 Task: Look for space in Saipan, Northern Mariana Islands from 5th June, 2023 to 16th June, 2023 for 2 adults in price range Rs.14000 to Rs.18000. Place can be entire place with 1  bedroom having 1 bed and 1 bathroom. Property type can be house, flat, guest house, hotel. Amenities needed are: wifi, washing machine. Booking option can be shelf check-in. Required host language is English.
Action: Mouse moved to (410, 88)
Screenshot: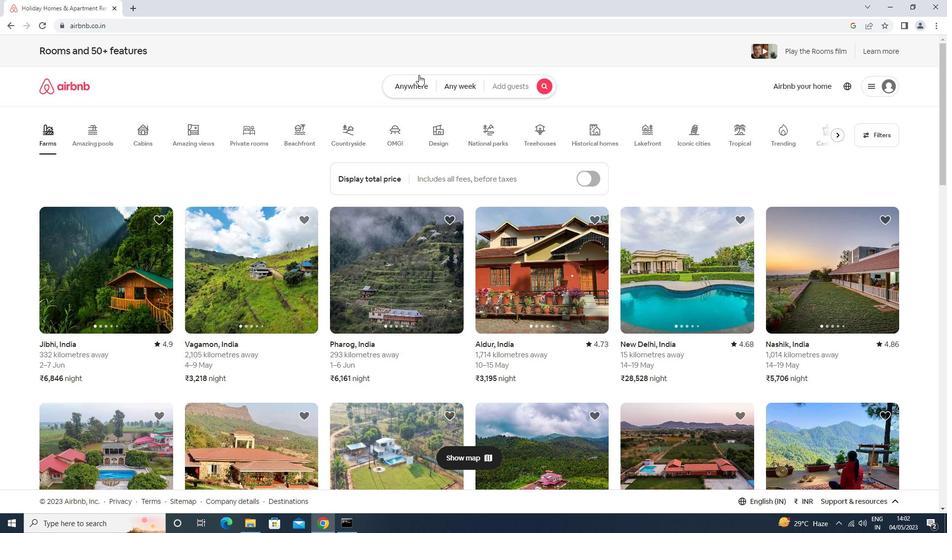
Action: Mouse pressed left at (410, 88)
Screenshot: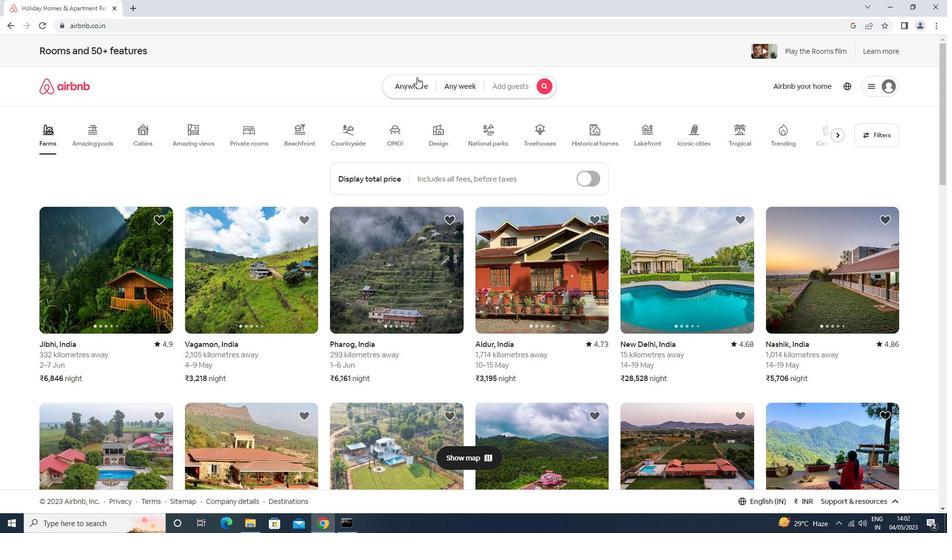 
Action: Mouse moved to (329, 121)
Screenshot: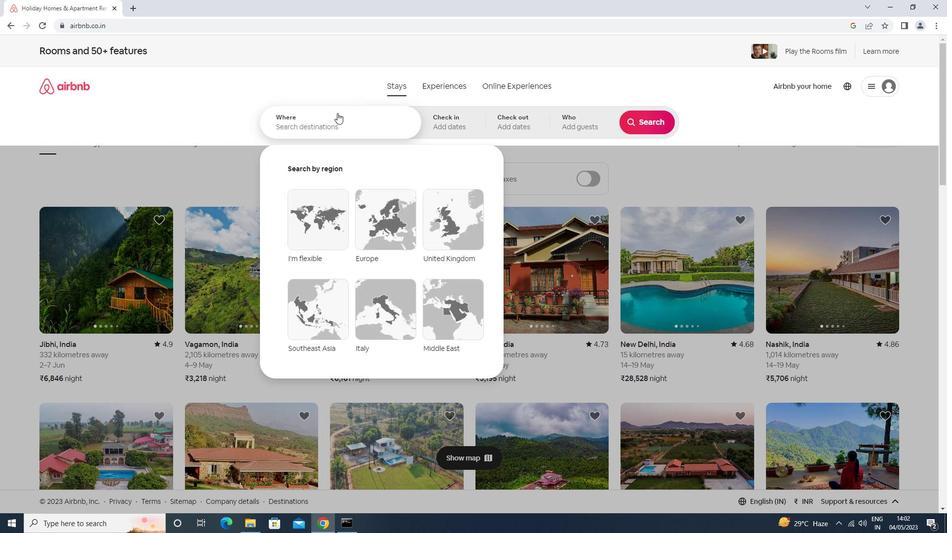 
Action: Mouse pressed left at (329, 121)
Screenshot: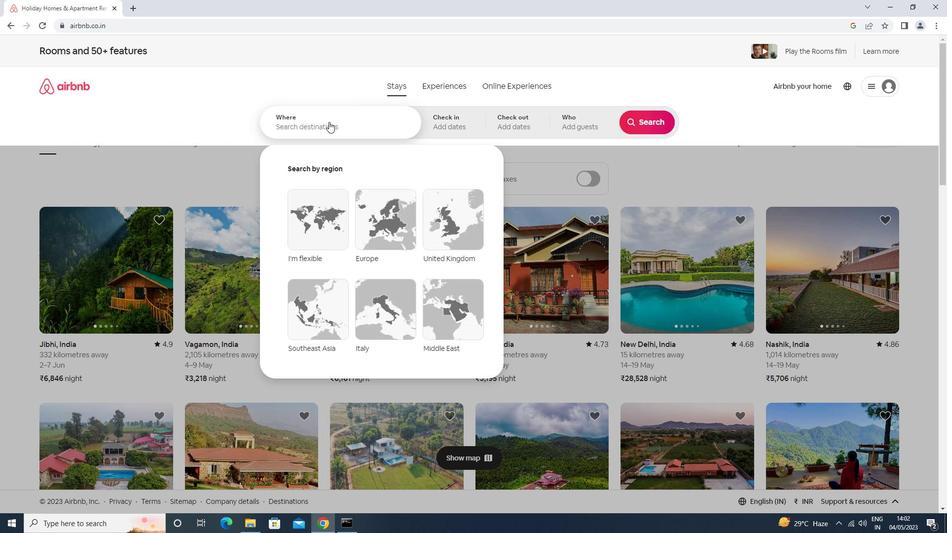 
Action: Key pressed saipan<Key.down><Key.enter>
Screenshot: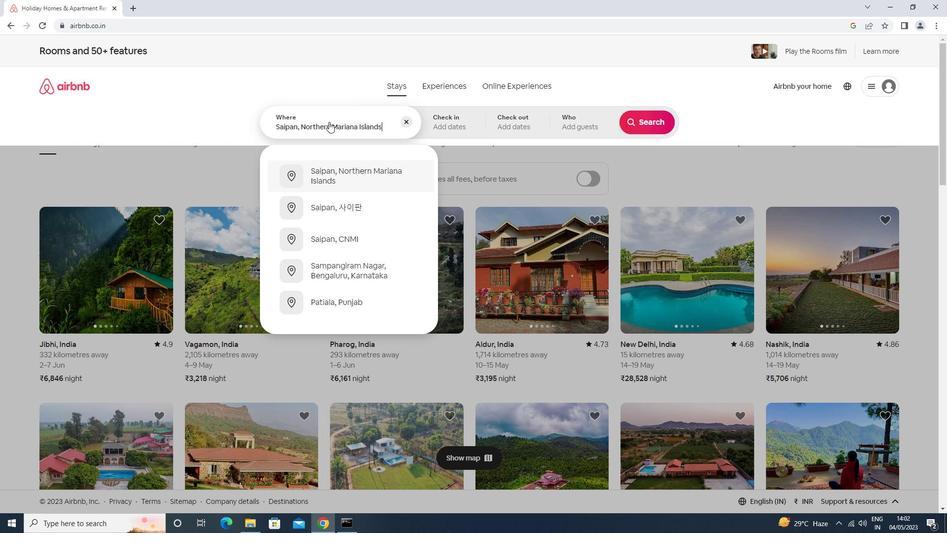 
Action: Mouse moved to (513, 267)
Screenshot: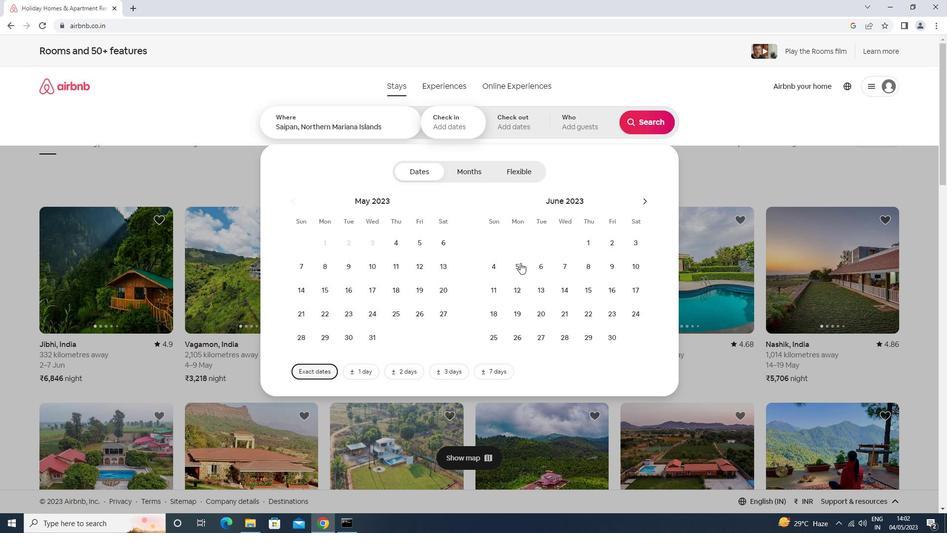 
Action: Mouse pressed left at (513, 267)
Screenshot: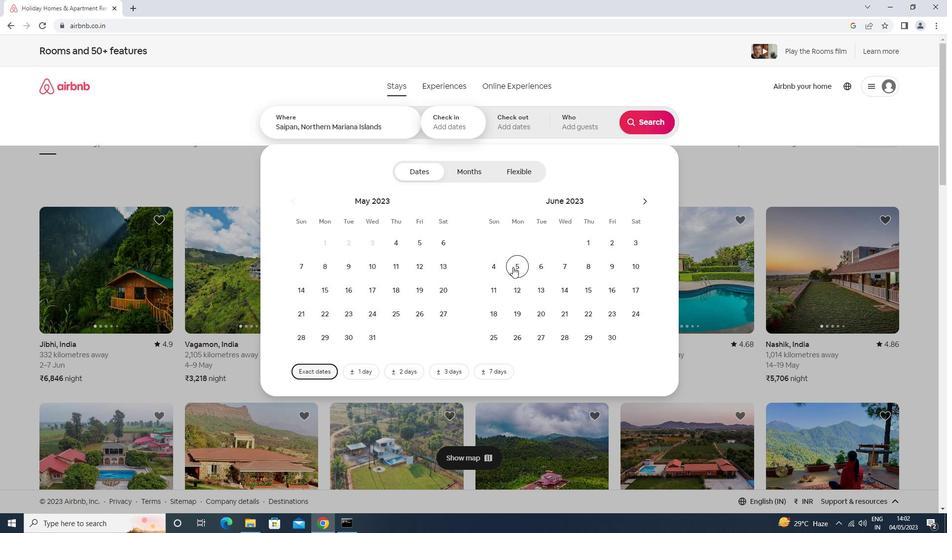 
Action: Mouse moved to (609, 289)
Screenshot: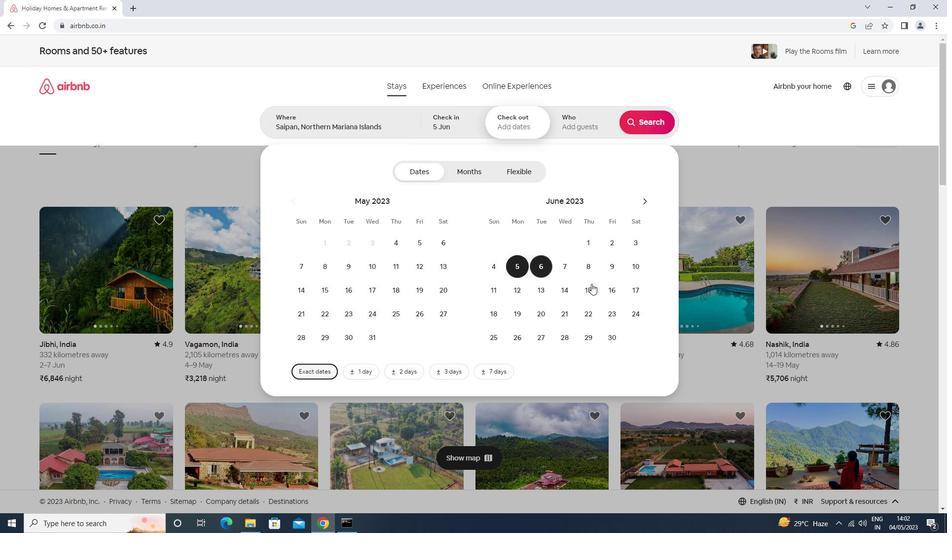 
Action: Mouse pressed left at (609, 289)
Screenshot: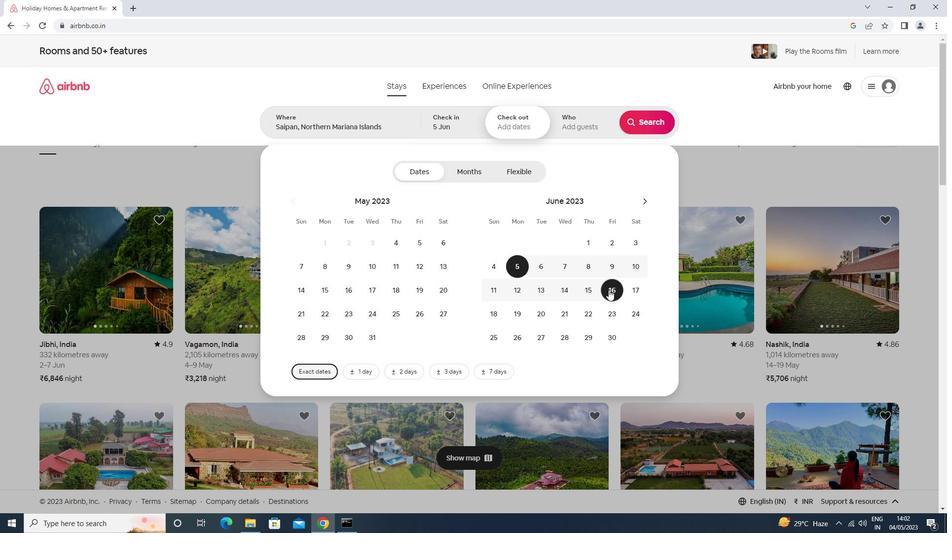
Action: Mouse moved to (570, 125)
Screenshot: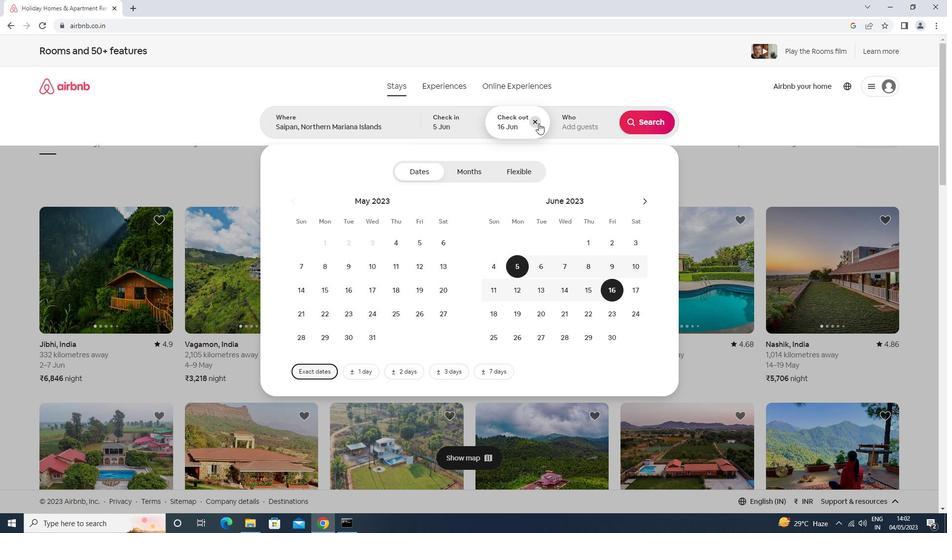 
Action: Mouse pressed left at (570, 125)
Screenshot: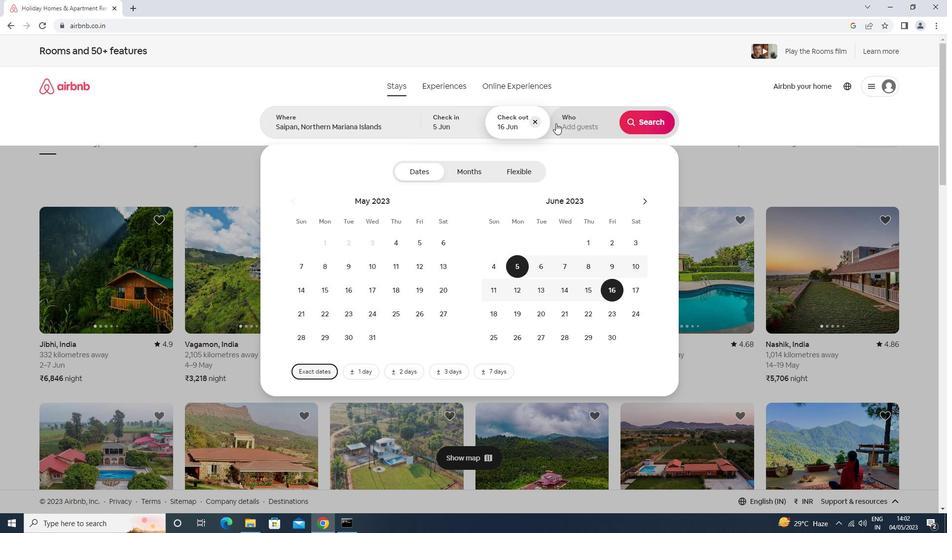 
Action: Mouse moved to (651, 177)
Screenshot: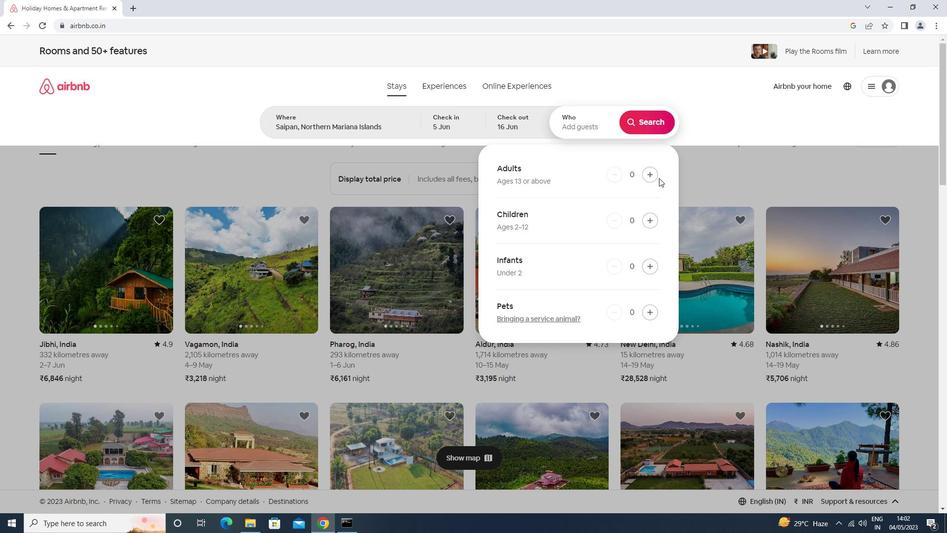 
Action: Mouse pressed left at (651, 177)
Screenshot: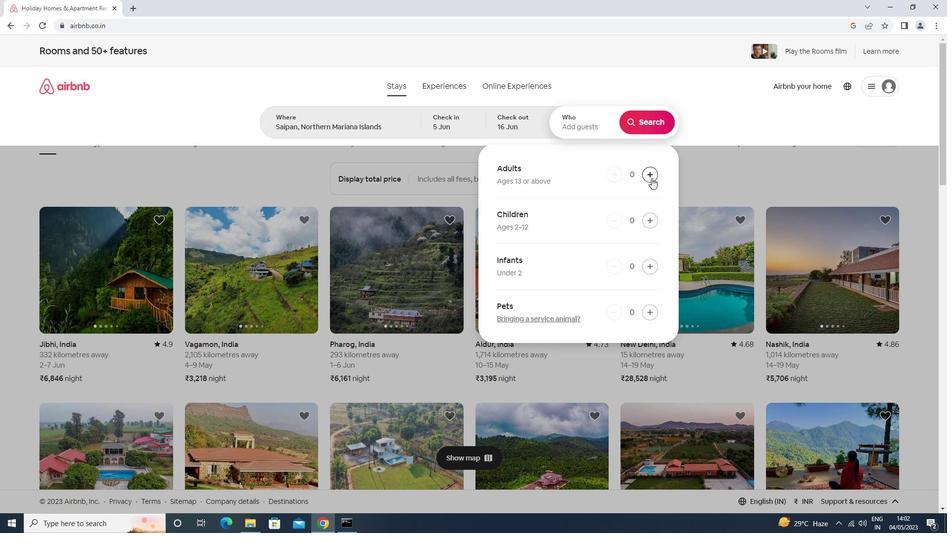 
Action: Mouse moved to (651, 177)
Screenshot: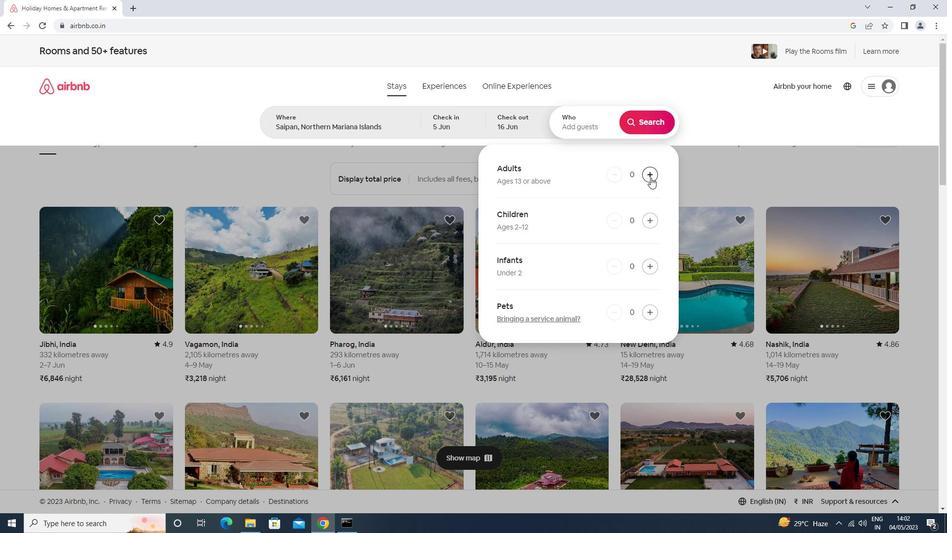 
Action: Mouse pressed left at (651, 177)
Screenshot: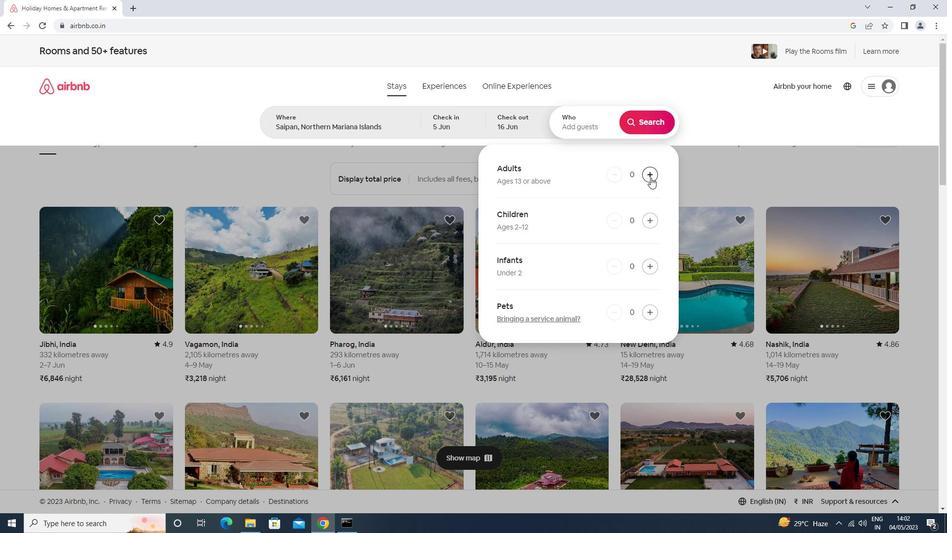 
Action: Mouse moved to (636, 117)
Screenshot: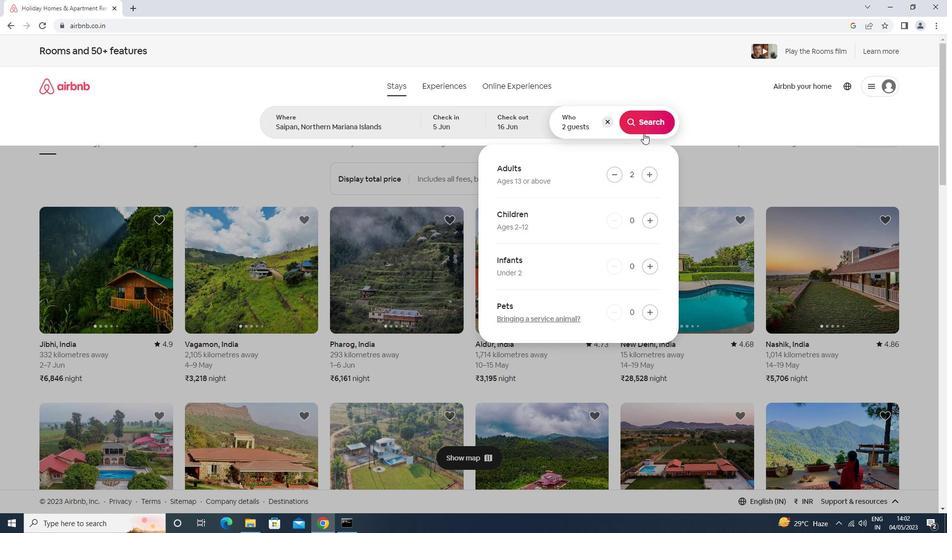 
Action: Mouse pressed left at (636, 117)
Screenshot: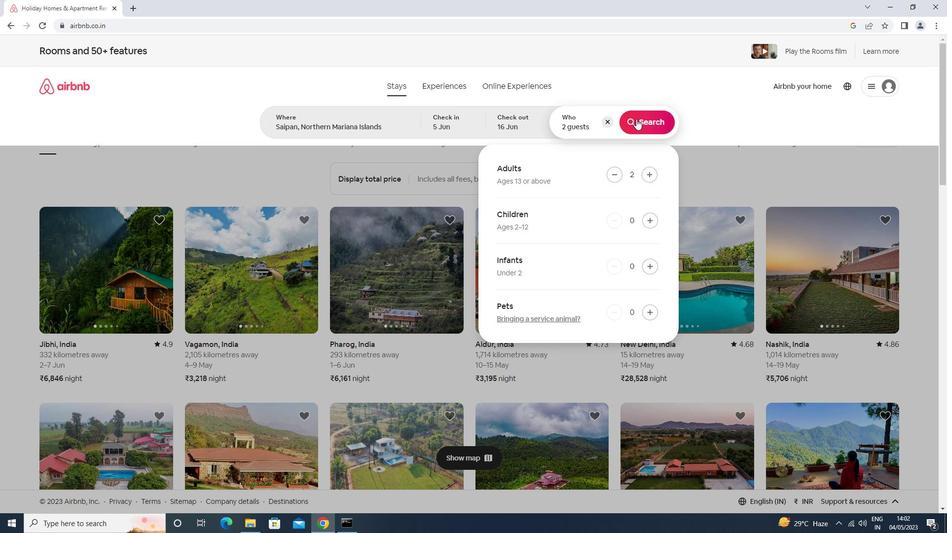 
Action: Mouse moved to (901, 98)
Screenshot: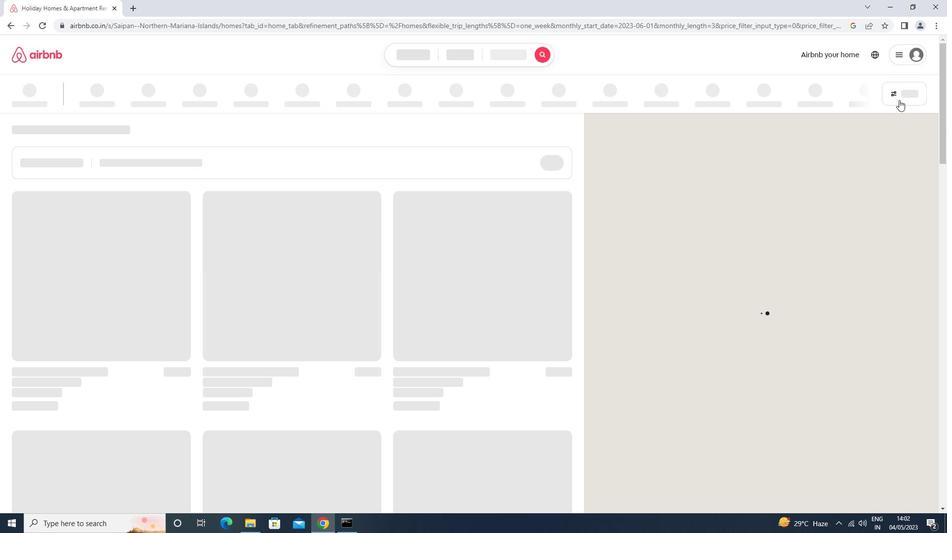
Action: Mouse pressed left at (901, 98)
Screenshot: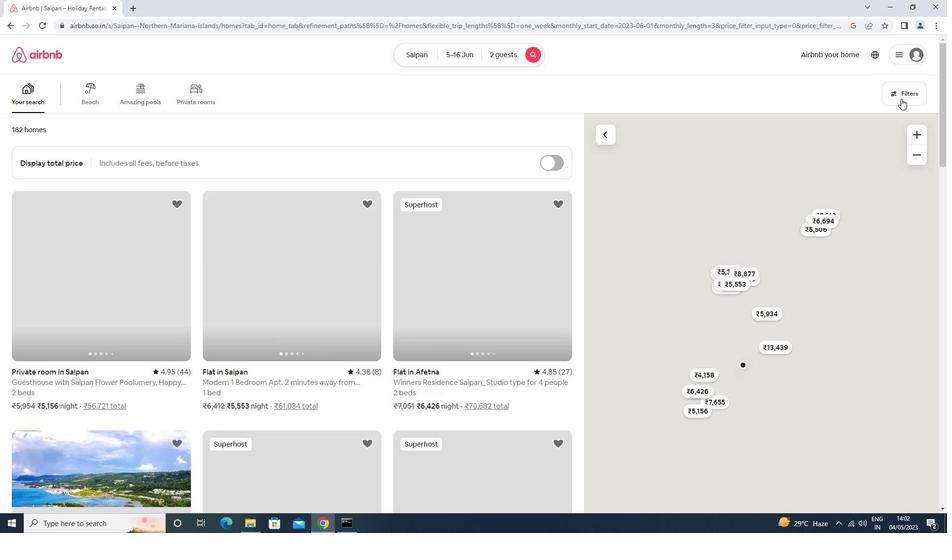 
Action: Mouse moved to (399, 220)
Screenshot: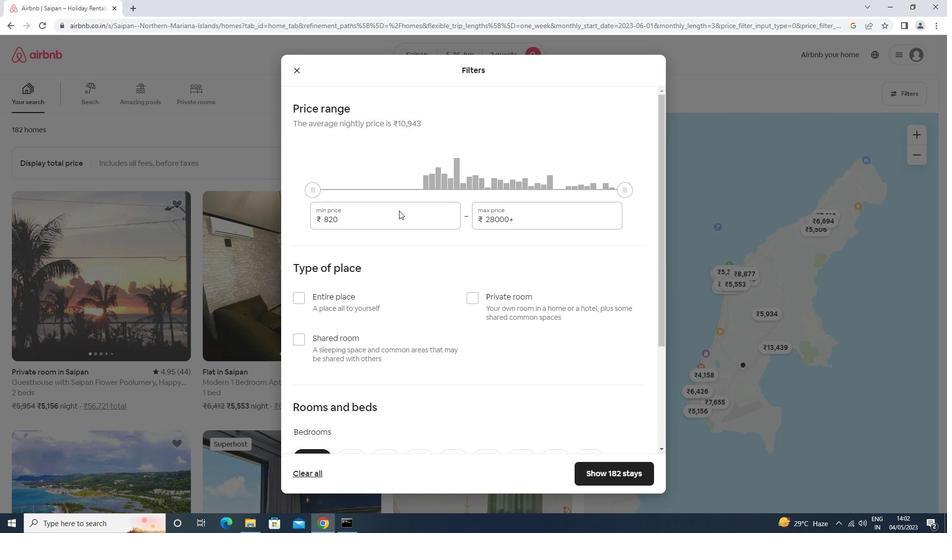 
Action: Mouse pressed left at (399, 220)
Screenshot: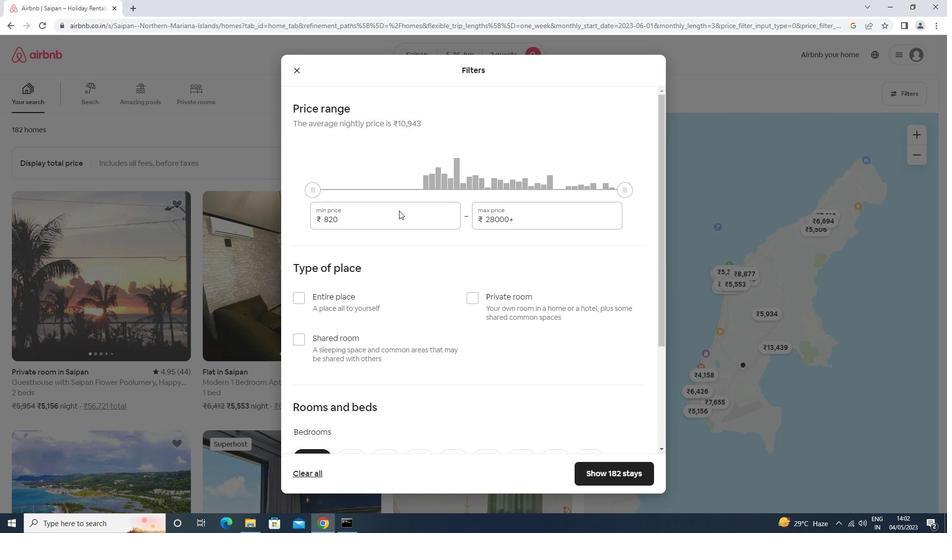 
Action: Key pressed <Key.backspace><Key.backspace><Key.backspace>14000<Key.tab>18000
Screenshot: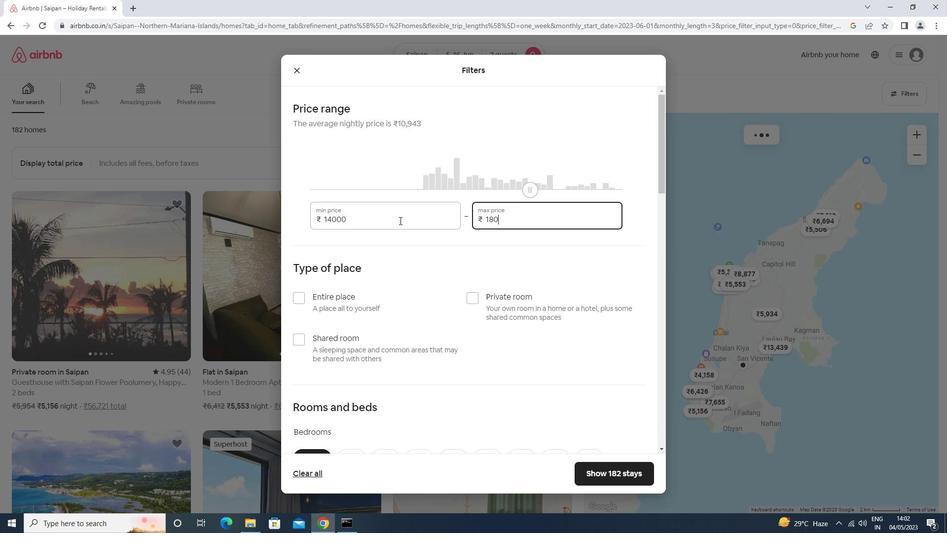 
Action: Mouse moved to (351, 303)
Screenshot: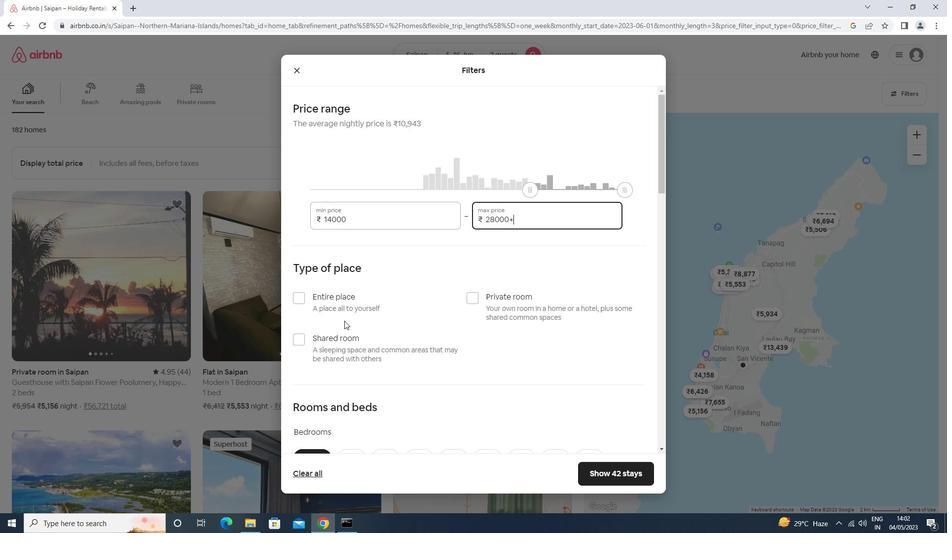 
Action: Mouse pressed left at (351, 303)
Screenshot: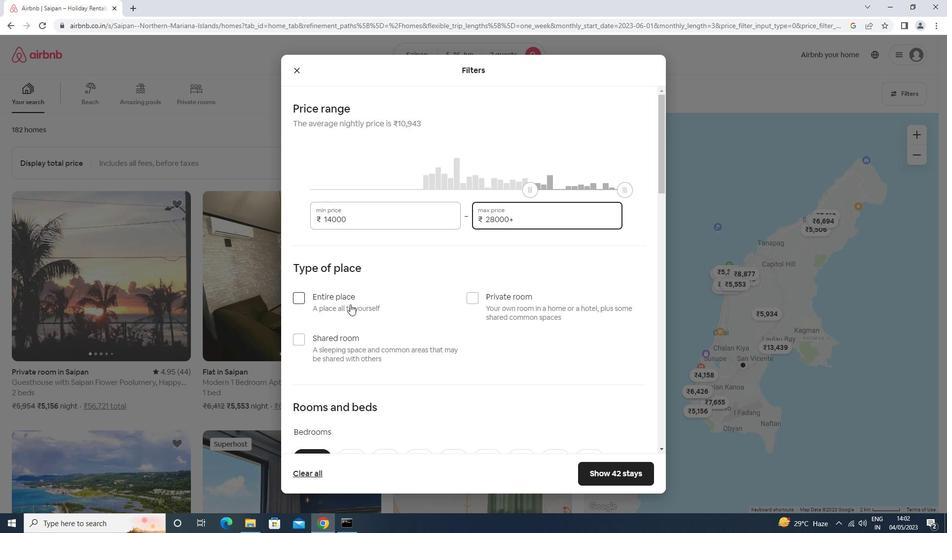 
Action: Mouse moved to (352, 301)
Screenshot: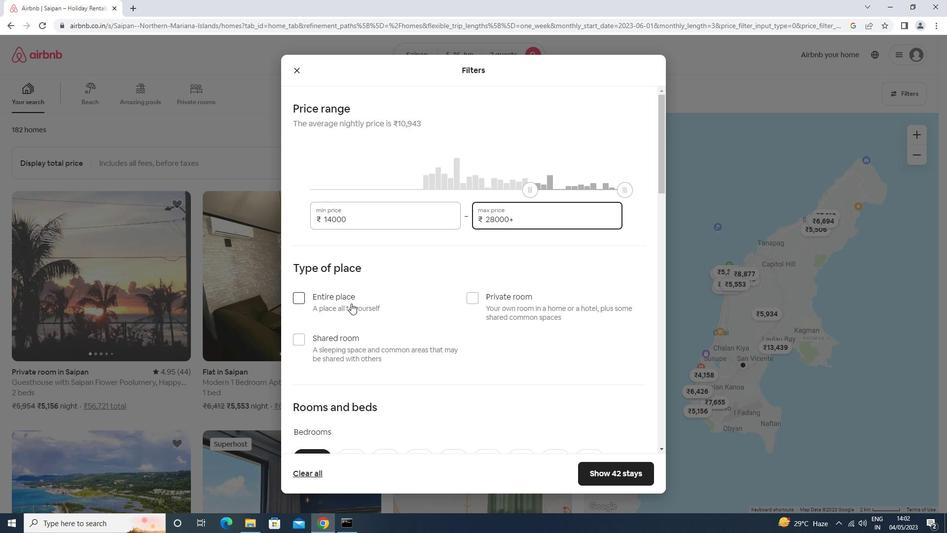
Action: Mouse scrolled (352, 301) with delta (0, 0)
Screenshot: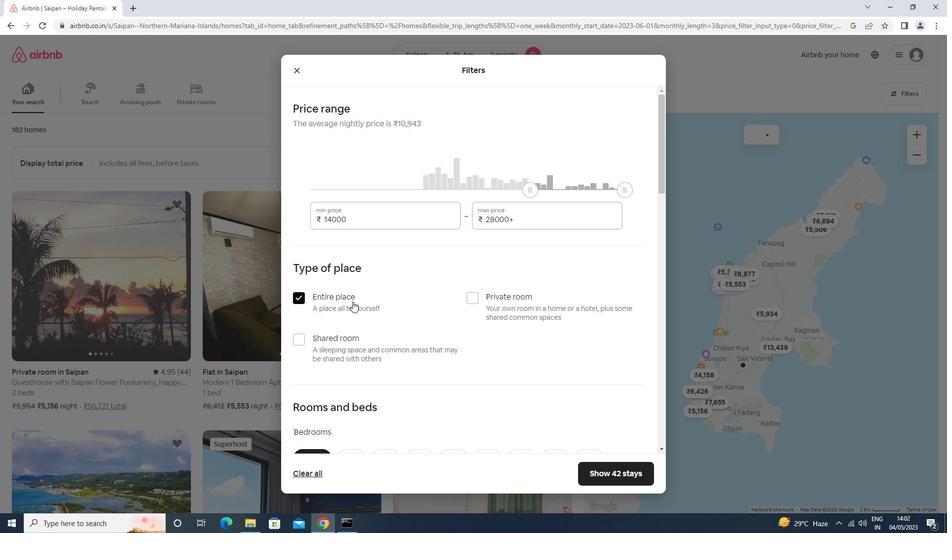 
Action: Mouse scrolled (352, 301) with delta (0, 0)
Screenshot: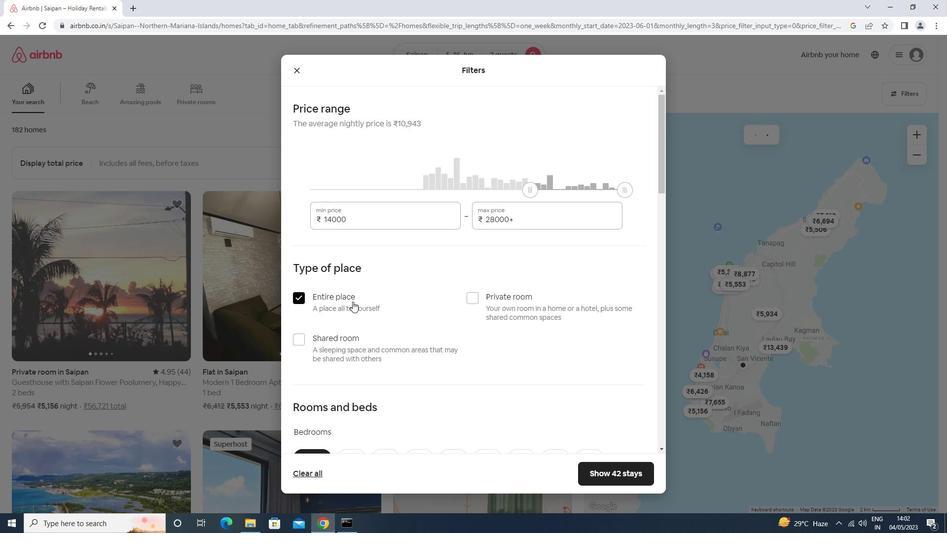
Action: Mouse moved to (349, 352)
Screenshot: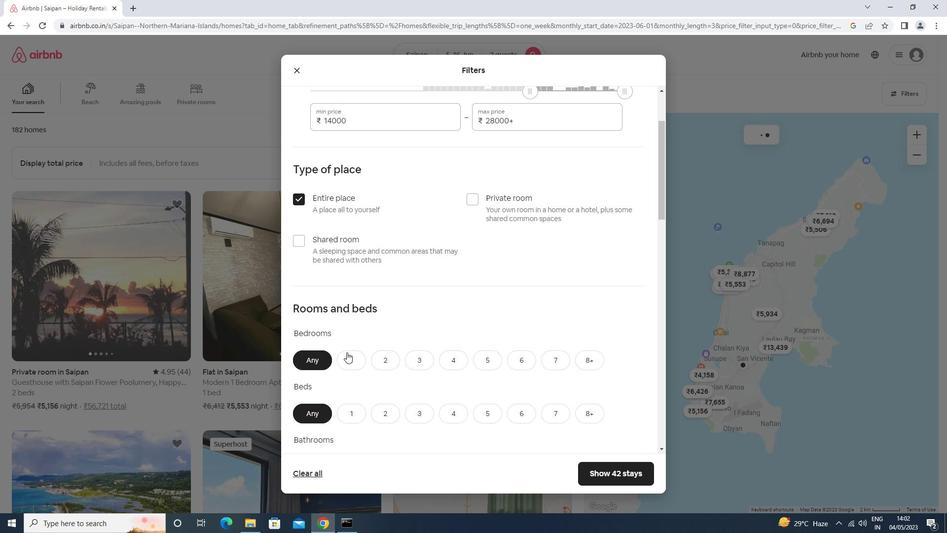 
Action: Mouse pressed left at (349, 352)
Screenshot: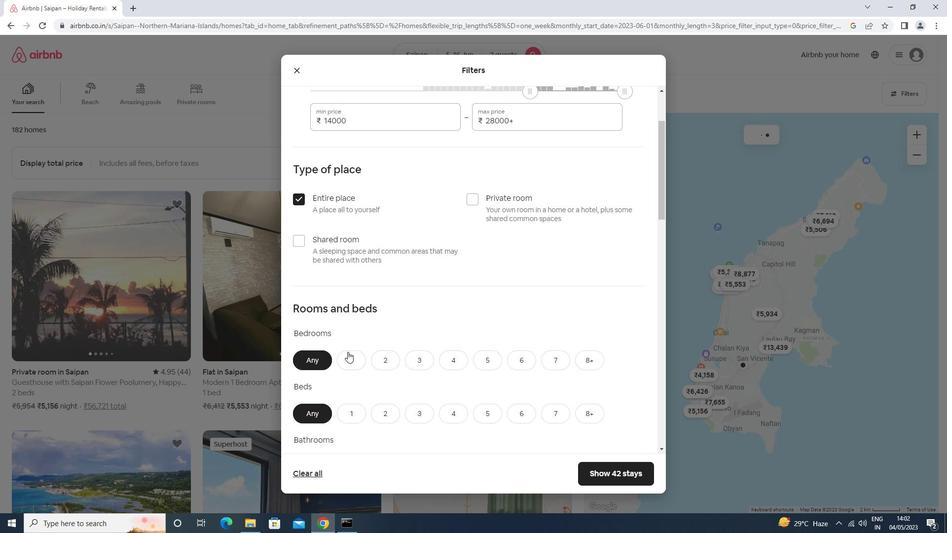 
Action: Mouse moved to (350, 352)
Screenshot: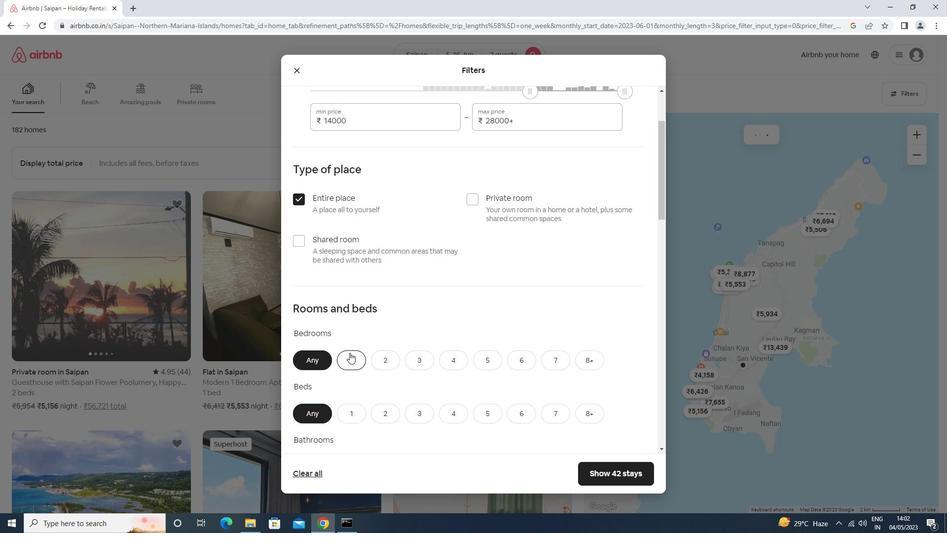 
Action: Mouse scrolled (350, 352) with delta (0, 0)
Screenshot: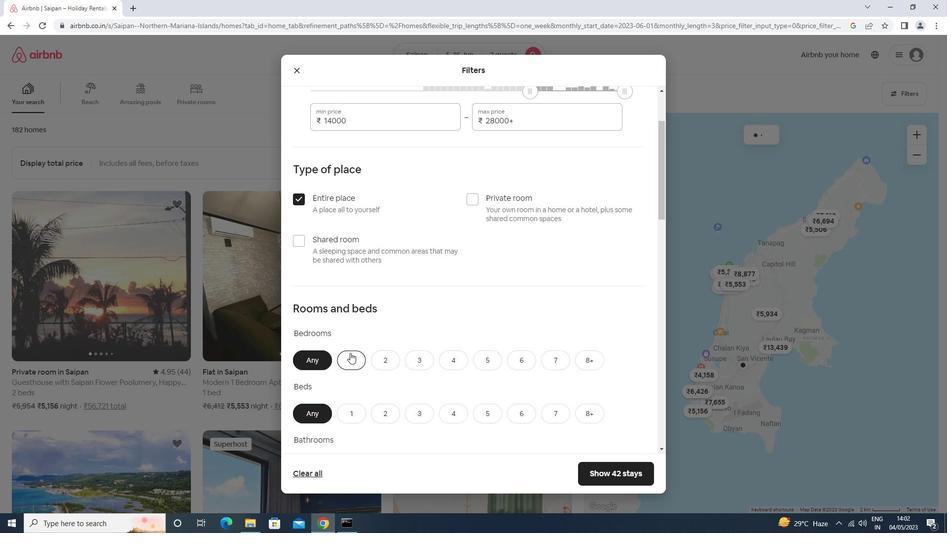 
Action: Mouse scrolled (350, 352) with delta (0, 0)
Screenshot: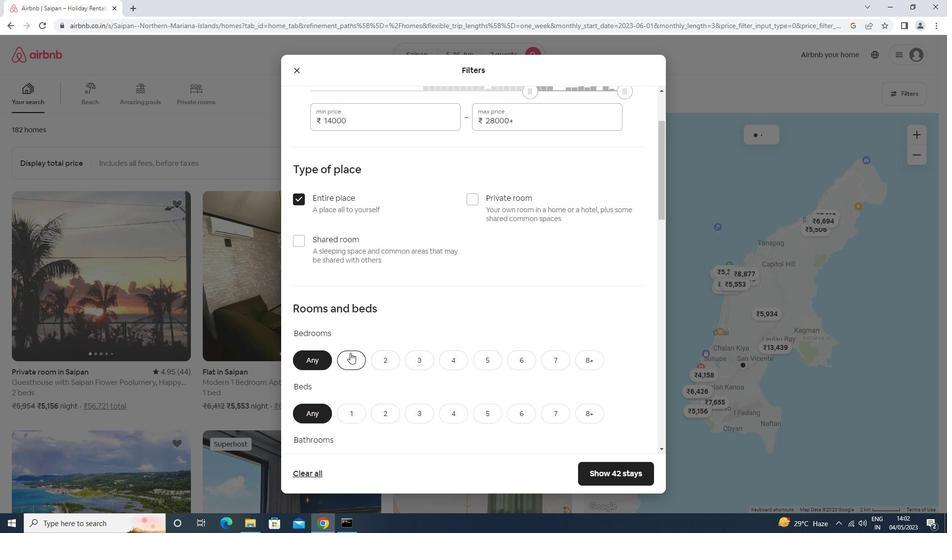 
Action: Mouse moved to (347, 311)
Screenshot: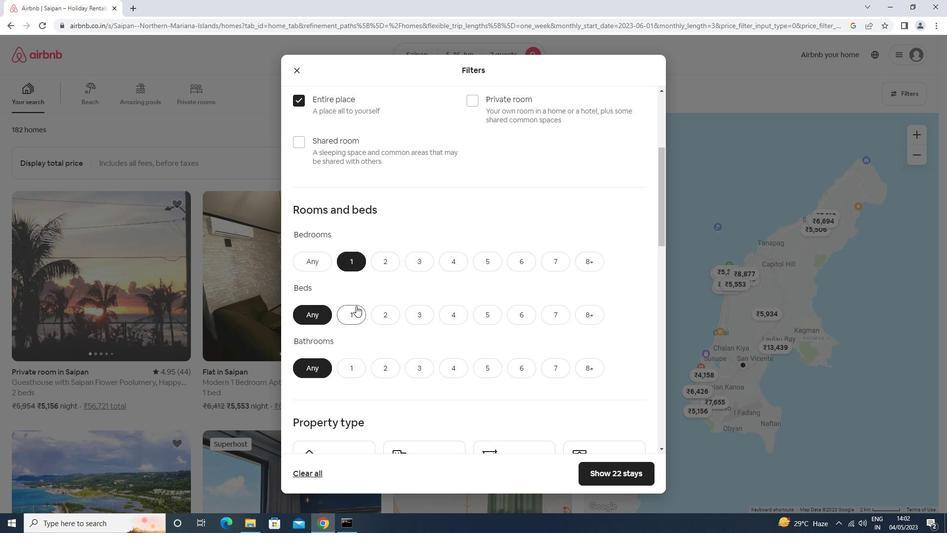 
Action: Mouse pressed left at (347, 311)
Screenshot: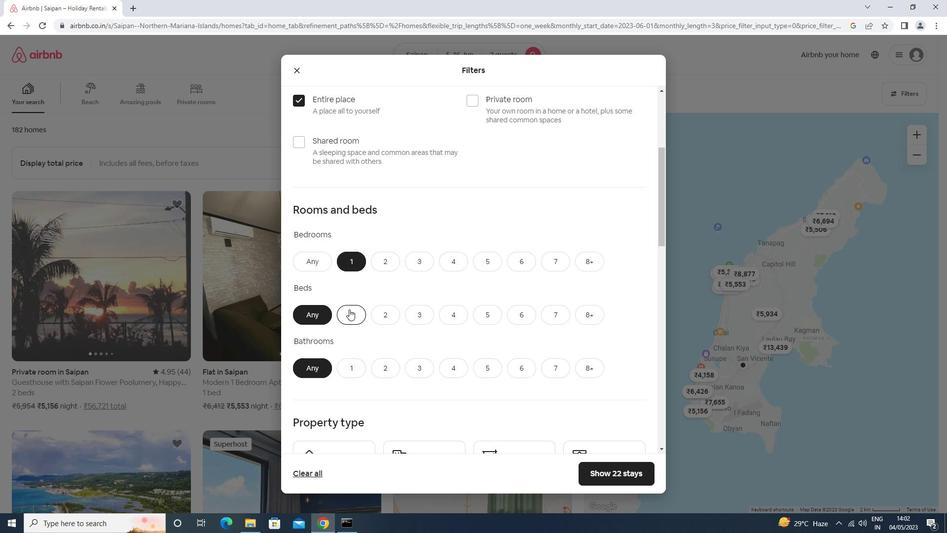 
Action: Mouse moved to (357, 362)
Screenshot: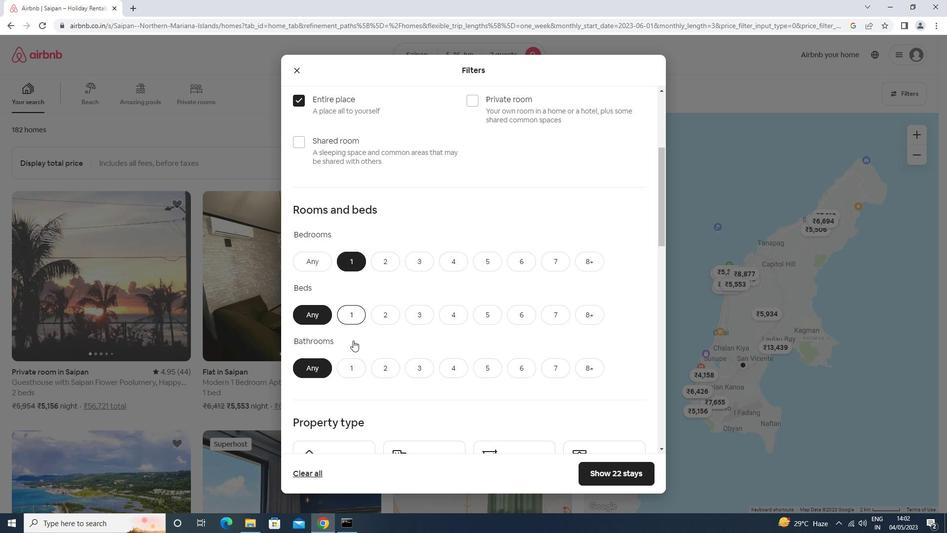 
Action: Mouse pressed left at (357, 362)
Screenshot: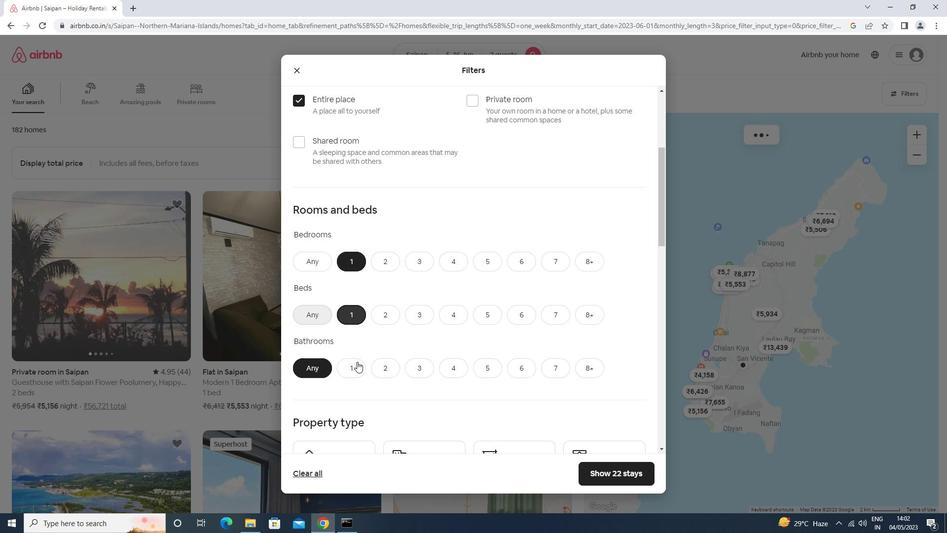 
Action: Mouse moved to (356, 367)
Screenshot: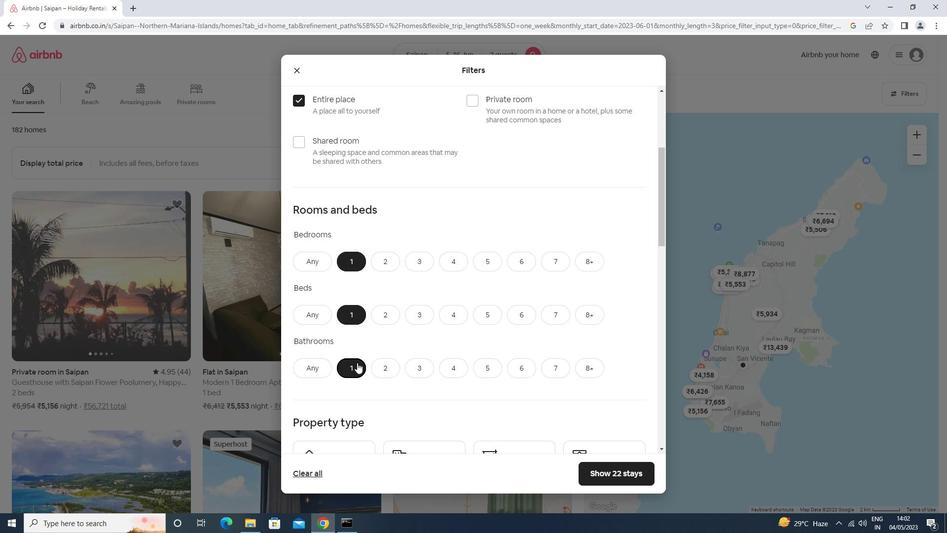 
Action: Mouse scrolled (356, 366) with delta (0, 0)
Screenshot: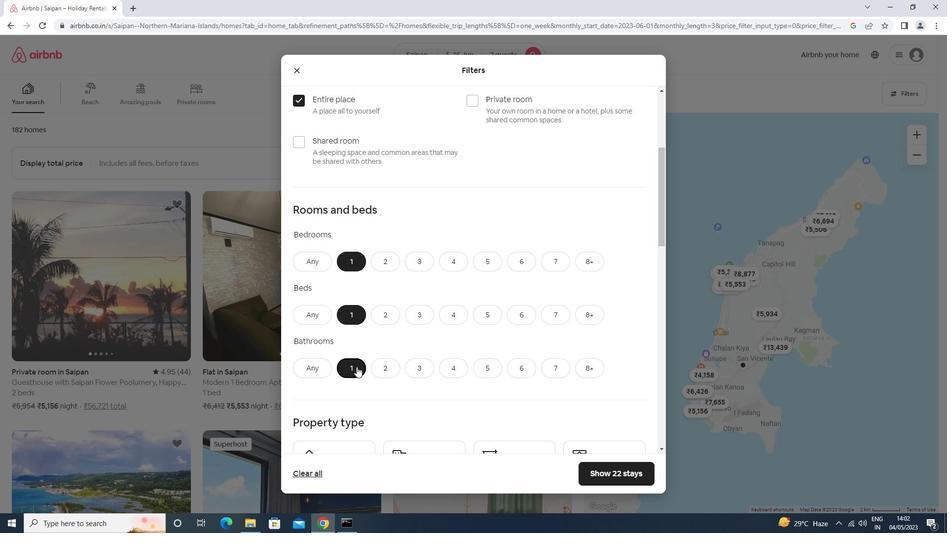 
Action: Mouse scrolled (356, 366) with delta (0, 0)
Screenshot: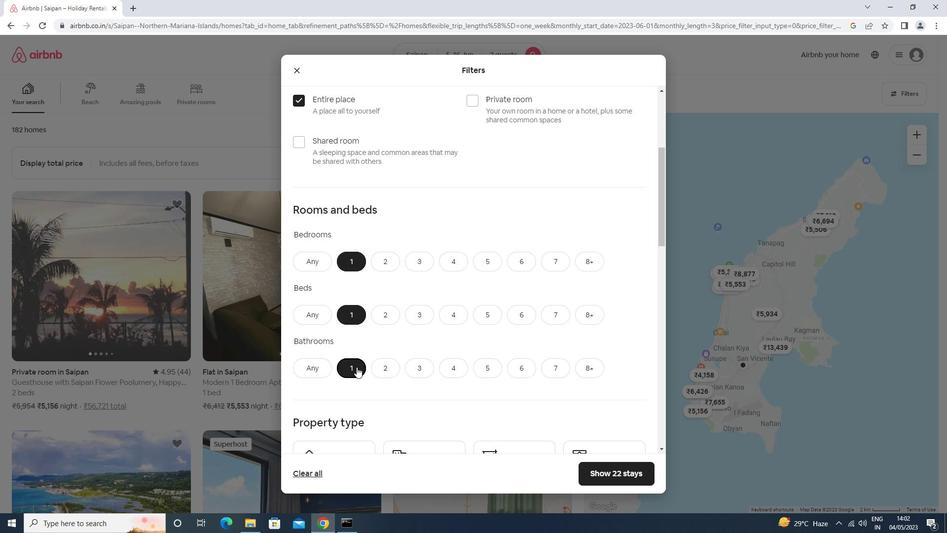 
Action: Mouse scrolled (356, 366) with delta (0, 0)
Screenshot: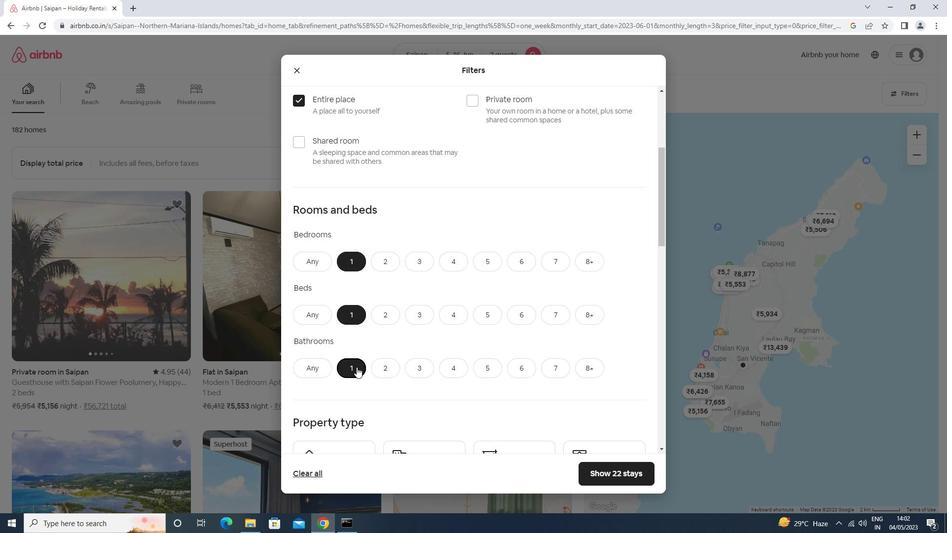 
Action: Mouse moved to (340, 333)
Screenshot: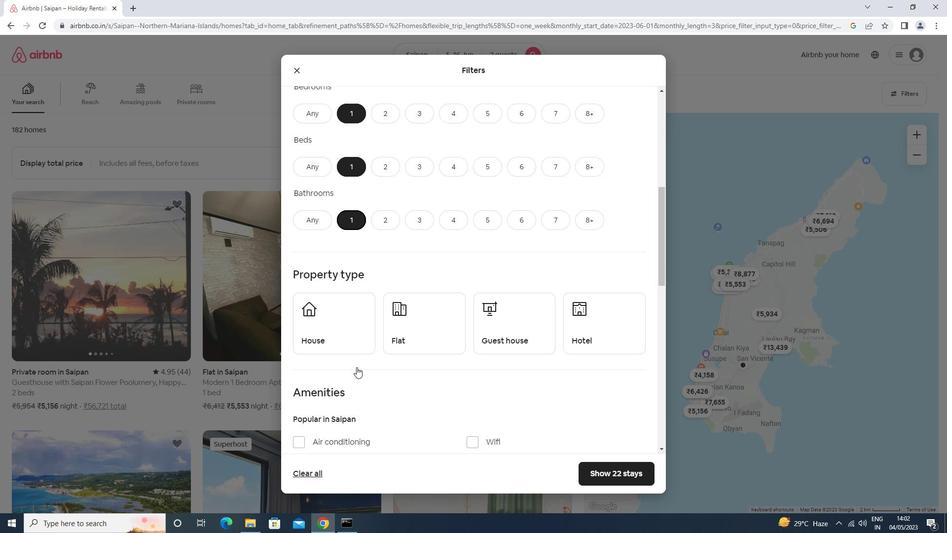 
Action: Mouse pressed left at (340, 333)
Screenshot: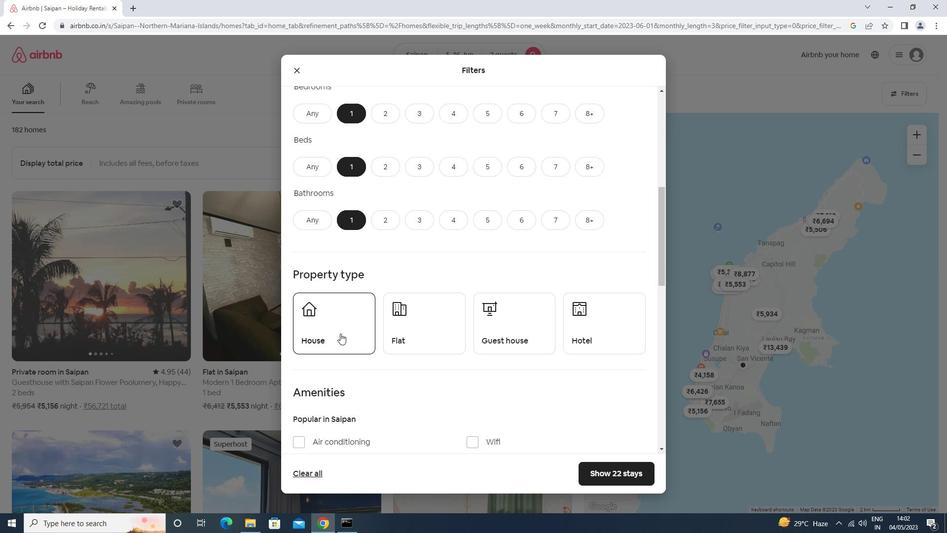 
Action: Mouse moved to (416, 344)
Screenshot: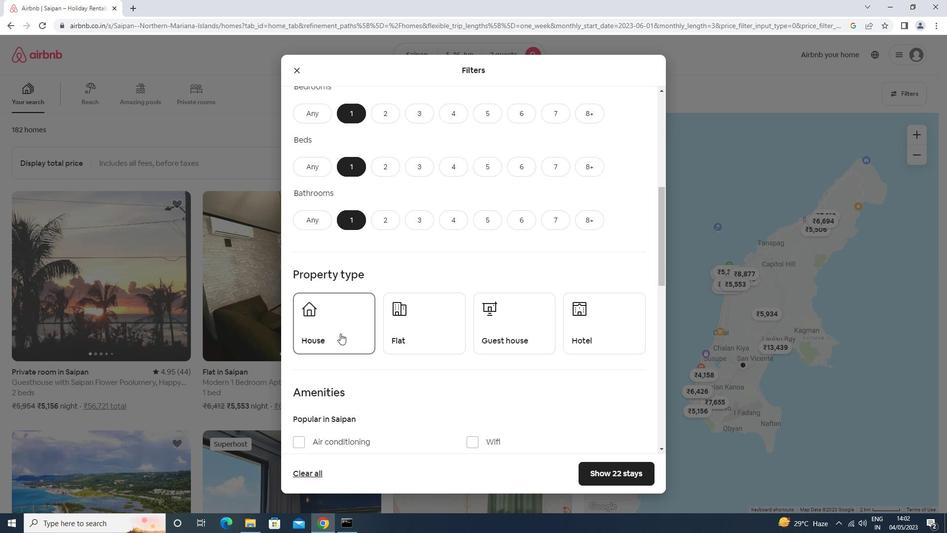 
Action: Mouse pressed left at (416, 344)
Screenshot: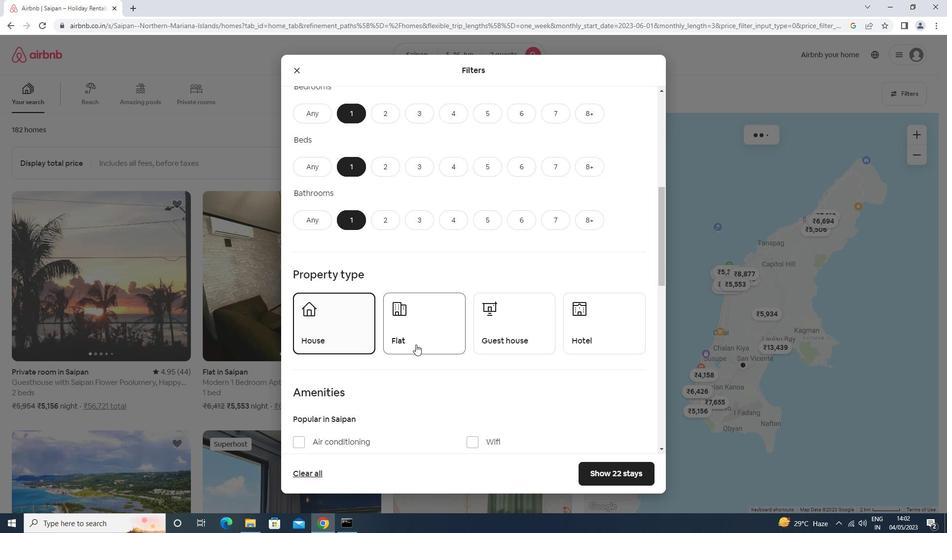 
Action: Mouse moved to (506, 326)
Screenshot: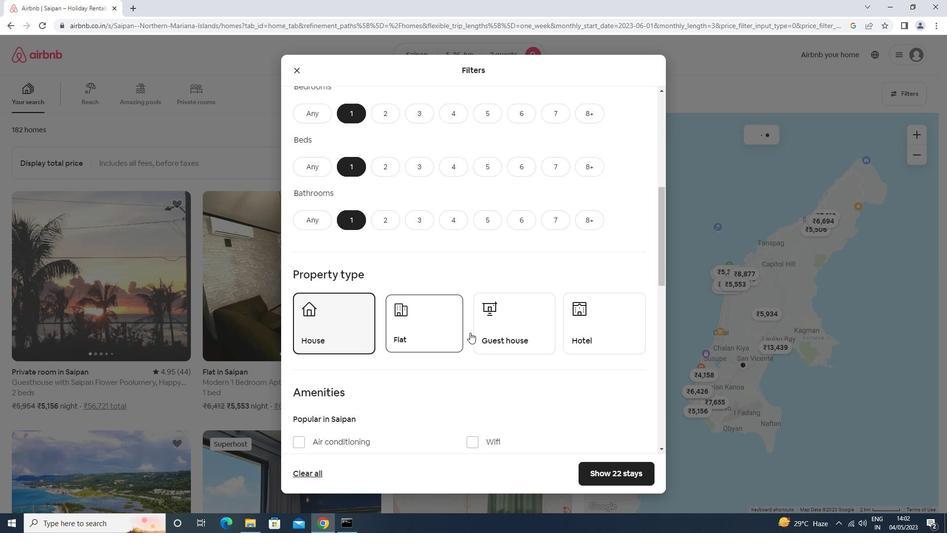 
Action: Mouse pressed left at (506, 326)
Screenshot: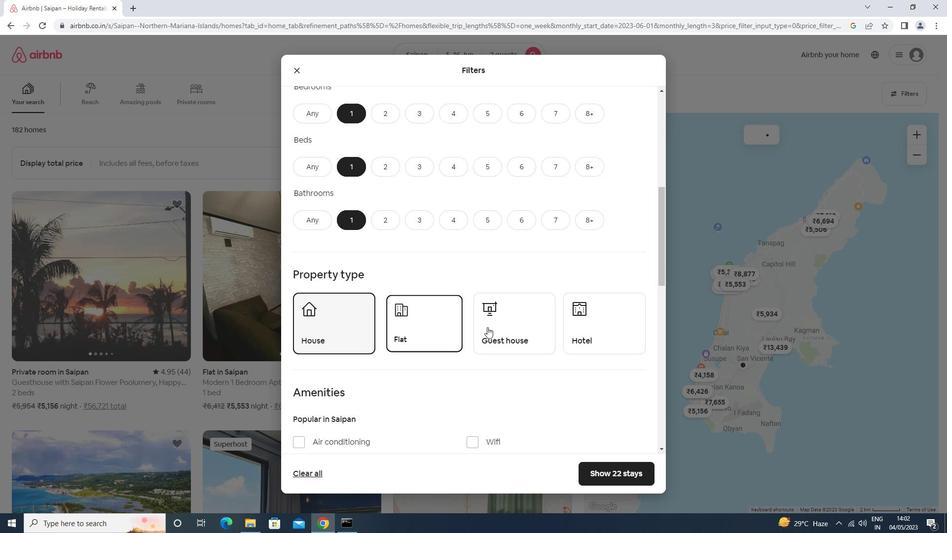 
Action: Mouse moved to (593, 329)
Screenshot: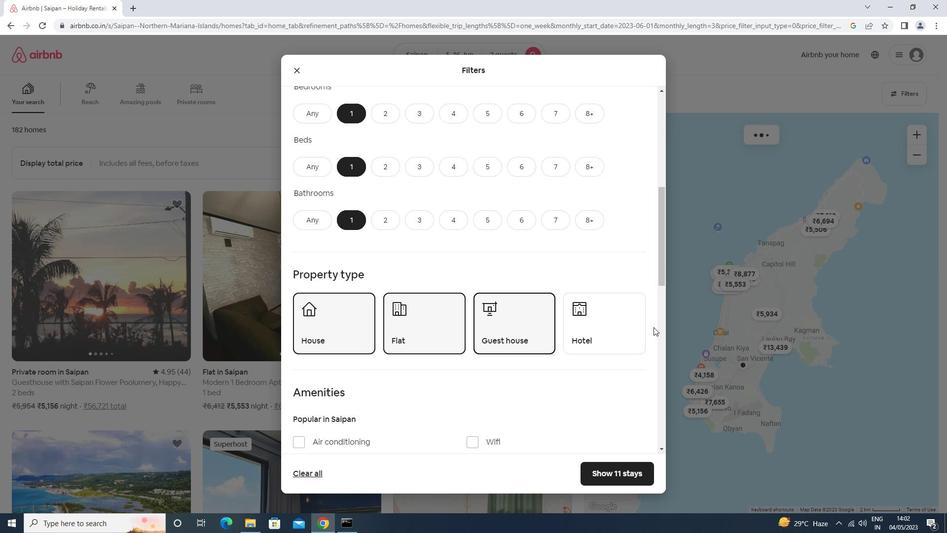 
Action: Mouse pressed left at (593, 329)
Screenshot: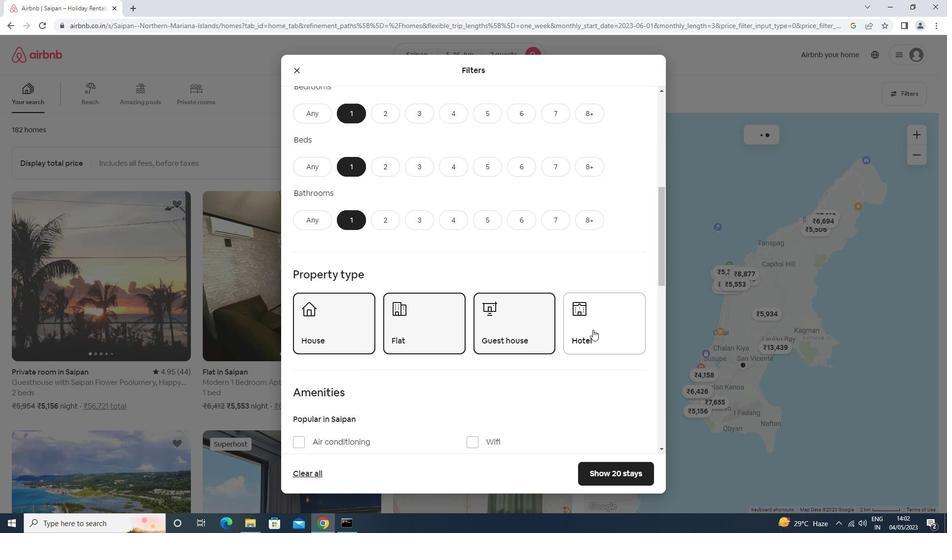 
Action: Mouse scrolled (593, 329) with delta (0, 0)
Screenshot: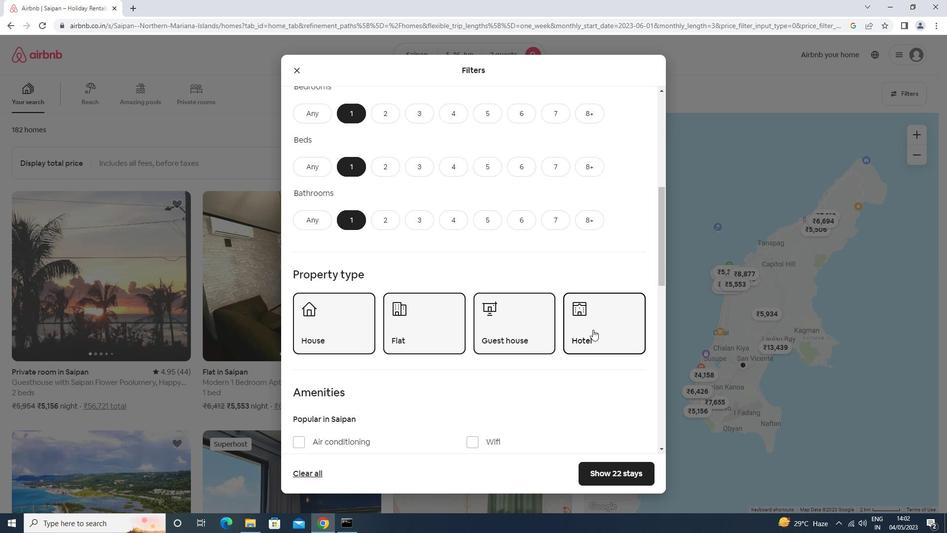 
Action: Mouse scrolled (593, 329) with delta (0, 0)
Screenshot: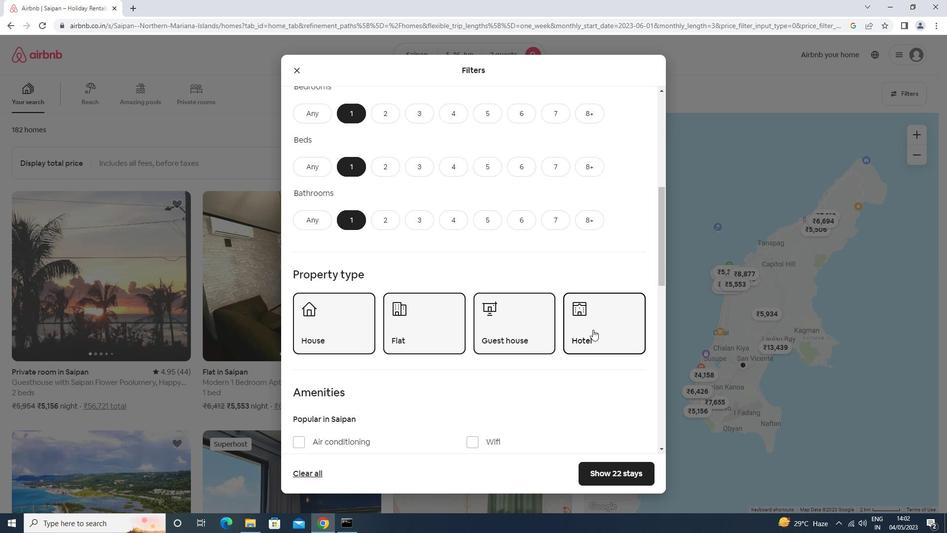 
Action: Mouse scrolled (593, 329) with delta (0, 0)
Screenshot: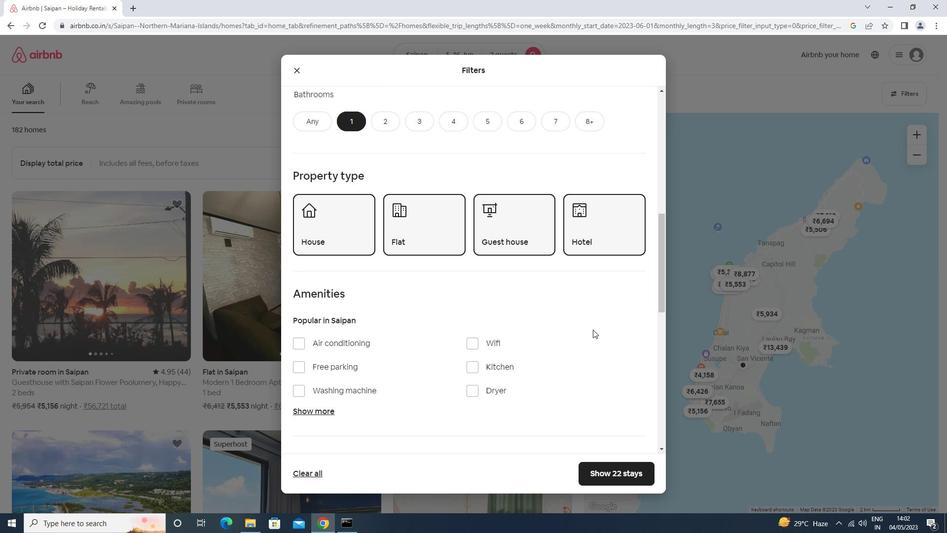 
Action: Mouse moved to (489, 296)
Screenshot: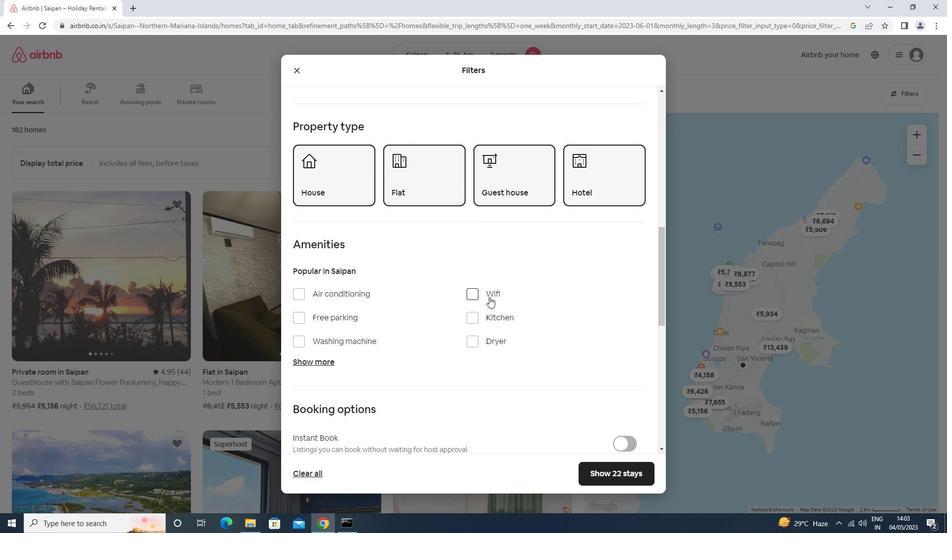 
Action: Mouse pressed left at (489, 296)
Screenshot: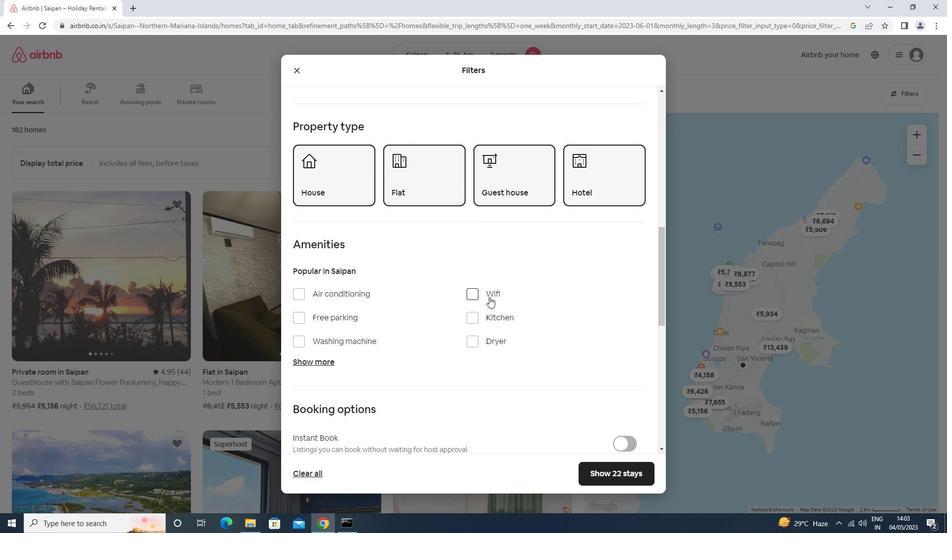 
Action: Mouse moved to (490, 295)
Screenshot: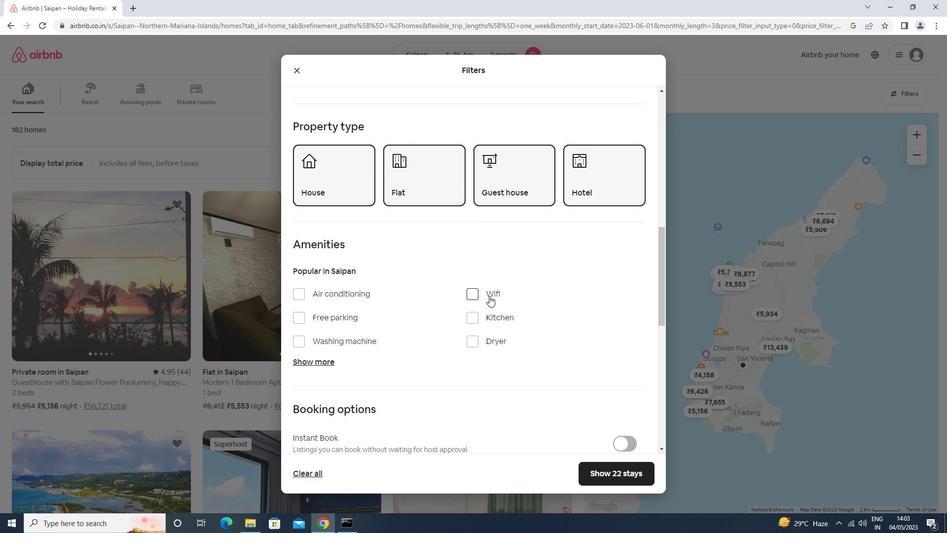 
Action: Mouse scrolled (490, 295) with delta (0, 0)
Screenshot: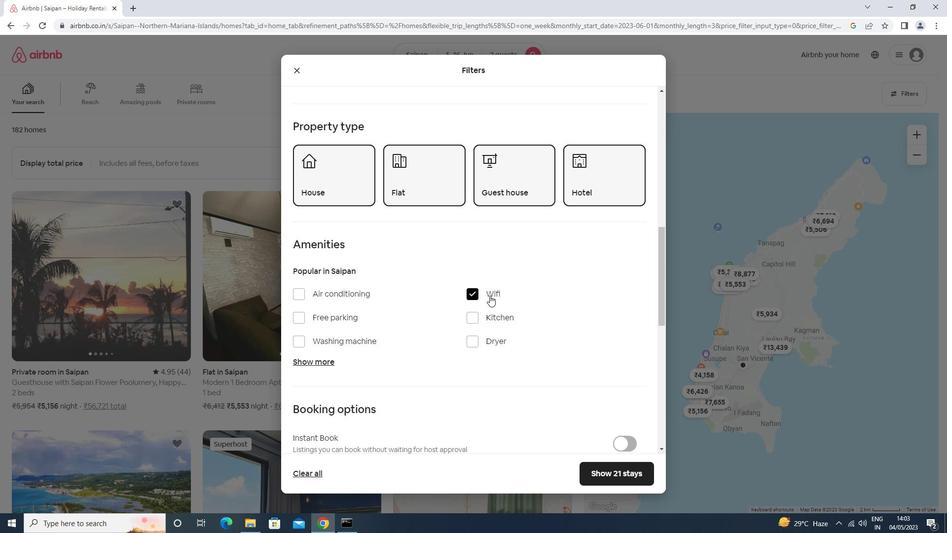 
Action: Mouse scrolled (490, 295) with delta (0, 0)
Screenshot: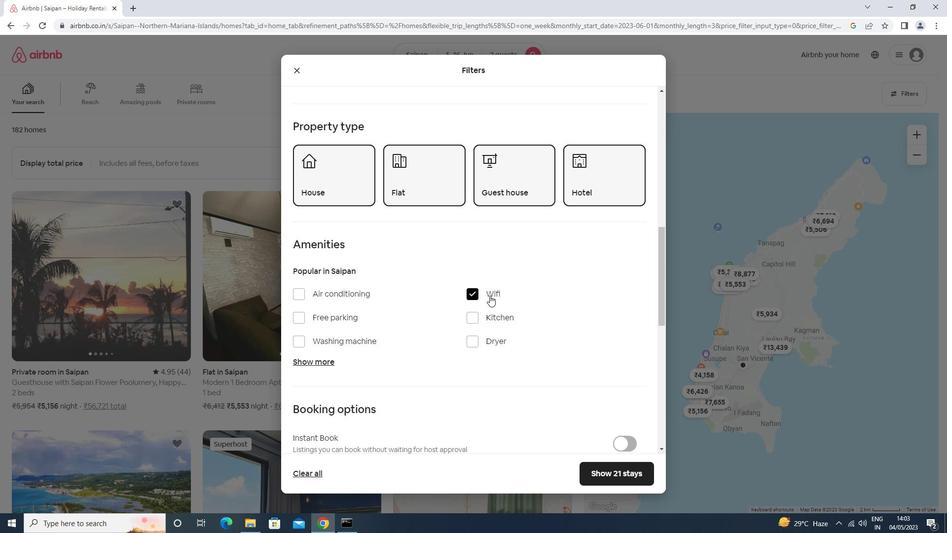 
Action: Mouse moved to (363, 237)
Screenshot: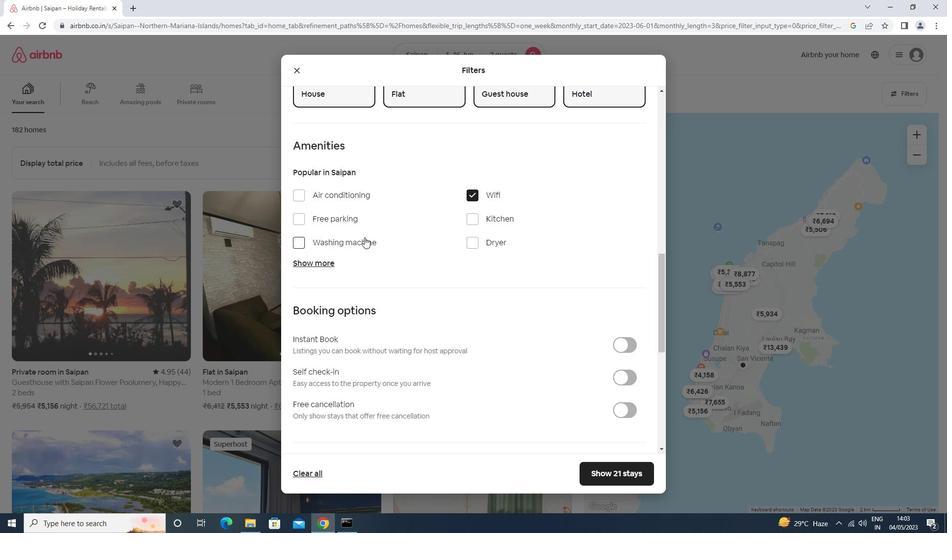 
Action: Mouse pressed left at (363, 237)
Screenshot: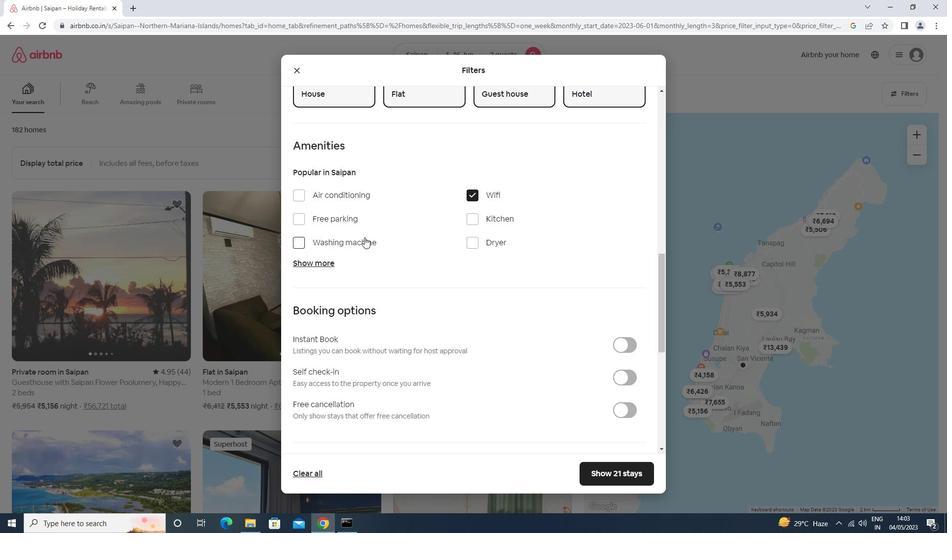 
Action: Mouse scrolled (363, 236) with delta (0, 0)
Screenshot: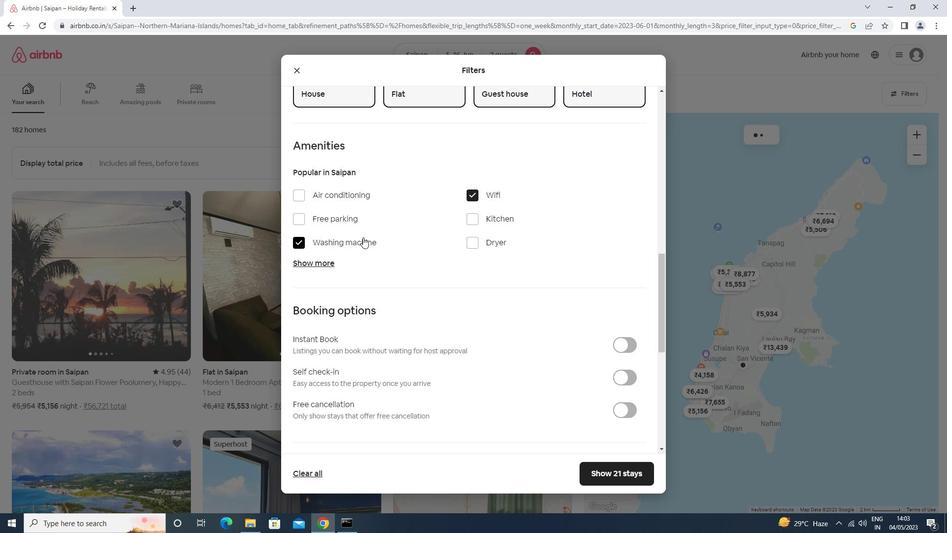 
Action: Mouse scrolled (363, 236) with delta (0, 0)
Screenshot: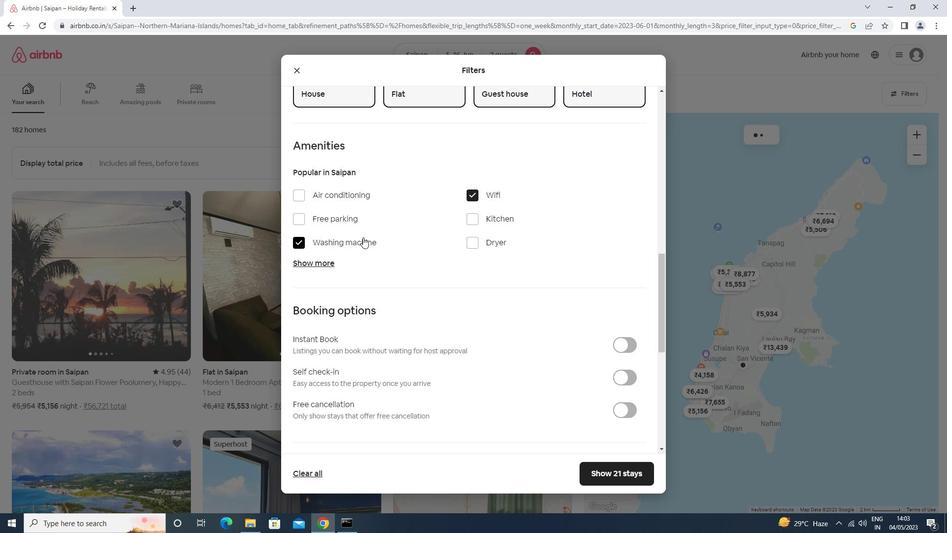 
Action: Mouse scrolled (363, 236) with delta (0, 0)
Screenshot: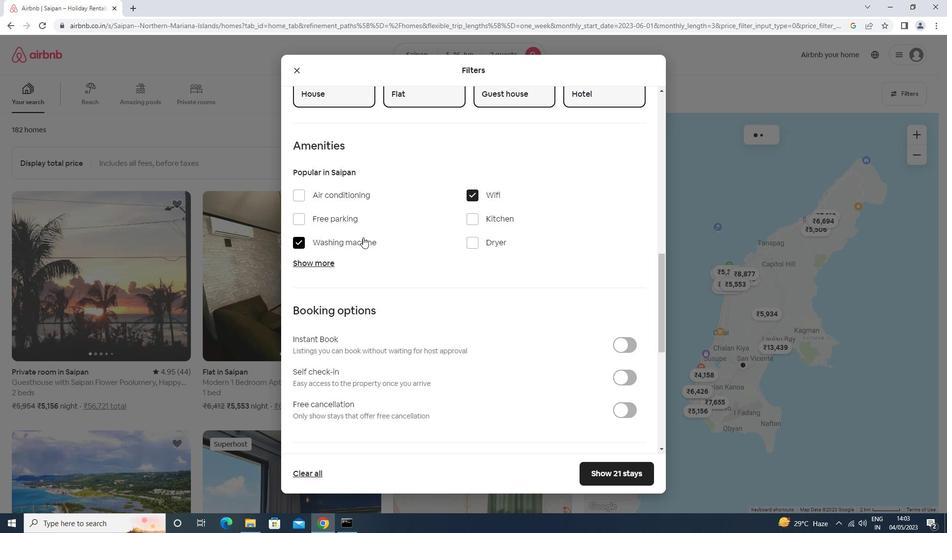 
Action: Mouse moved to (628, 232)
Screenshot: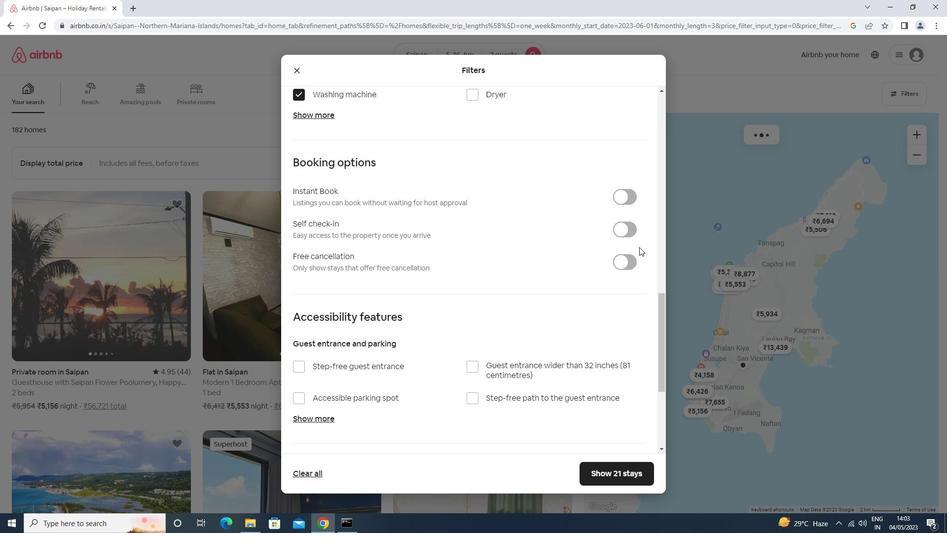 
Action: Mouse pressed left at (628, 232)
Screenshot: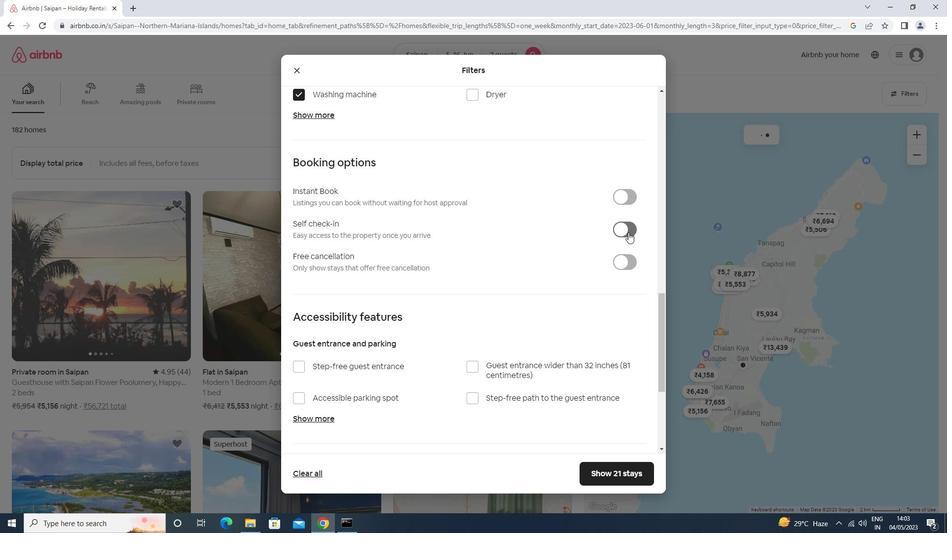 
Action: Mouse moved to (626, 233)
Screenshot: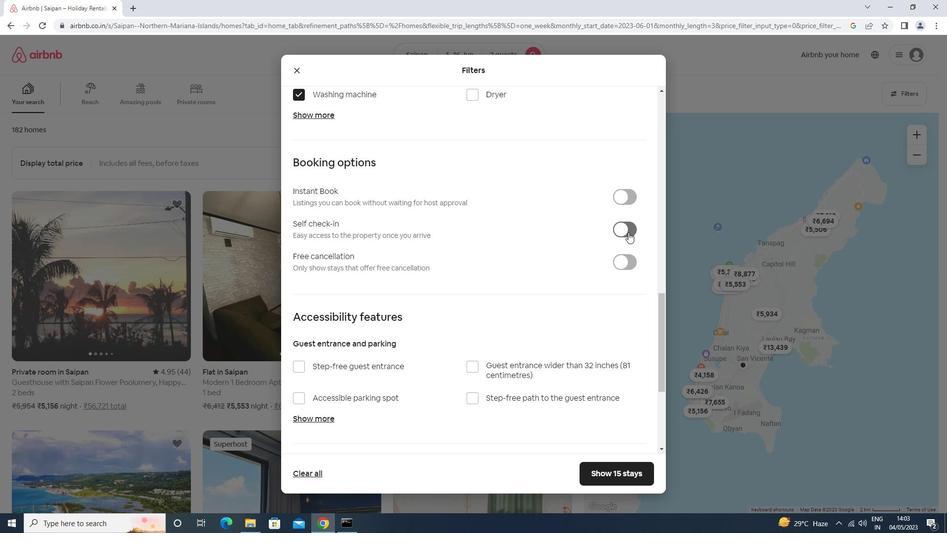 
Action: Mouse scrolled (626, 232) with delta (0, 0)
Screenshot: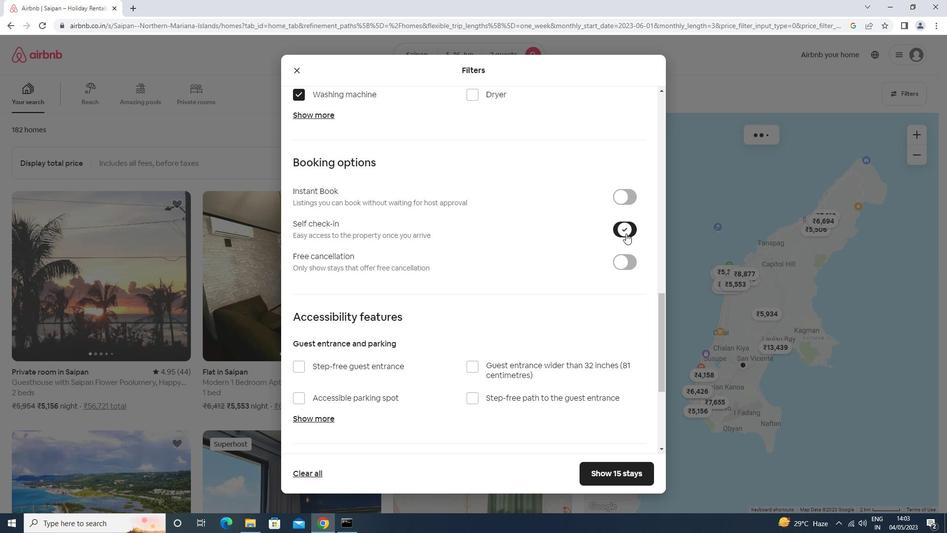 
Action: Mouse scrolled (626, 232) with delta (0, 0)
Screenshot: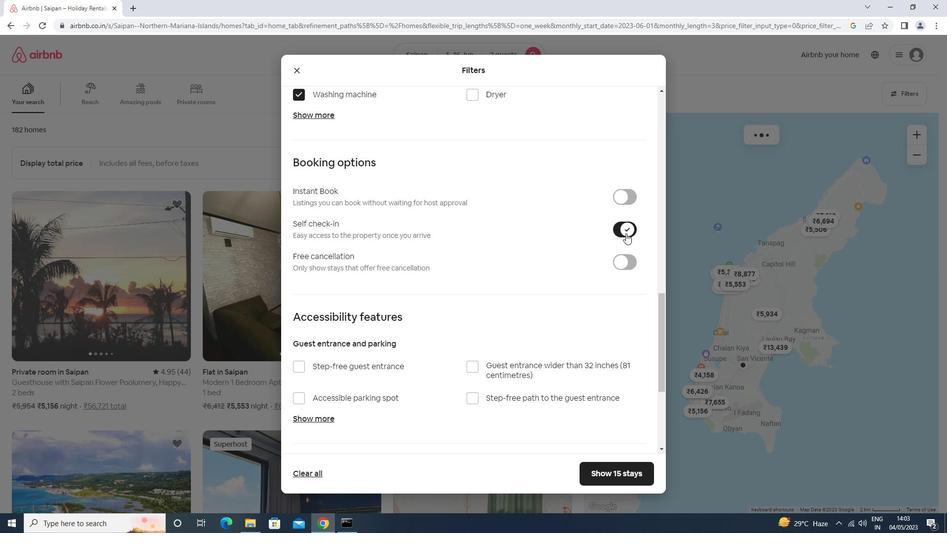 
Action: Mouse scrolled (626, 232) with delta (0, 0)
Screenshot: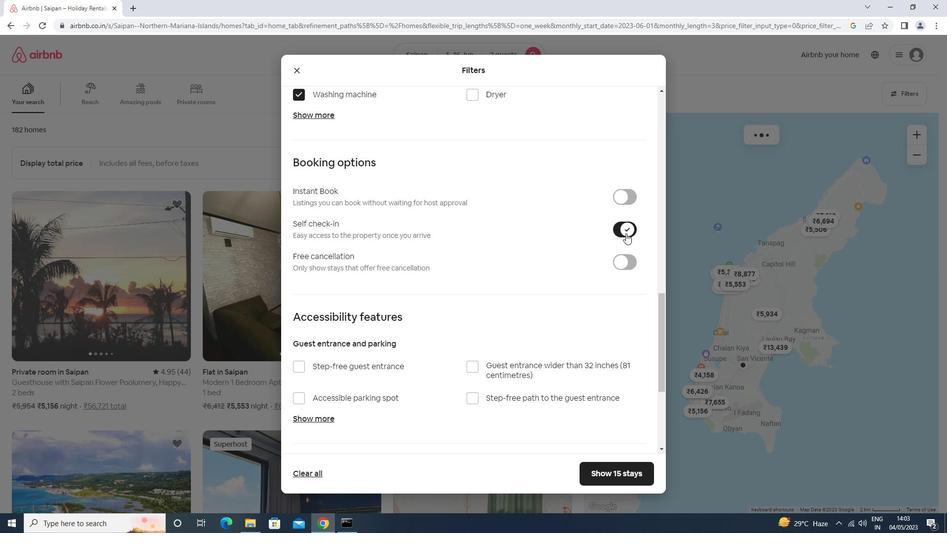 
Action: Mouse scrolled (626, 232) with delta (0, 0)
Screenshot: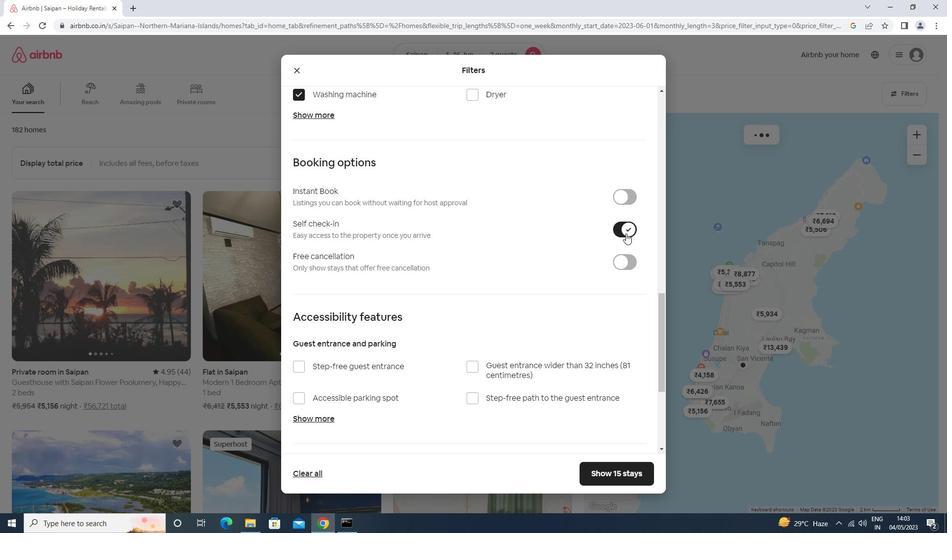 
Action: Mouse scrolled (626, 232) with delta (0, 0)
Screenshot: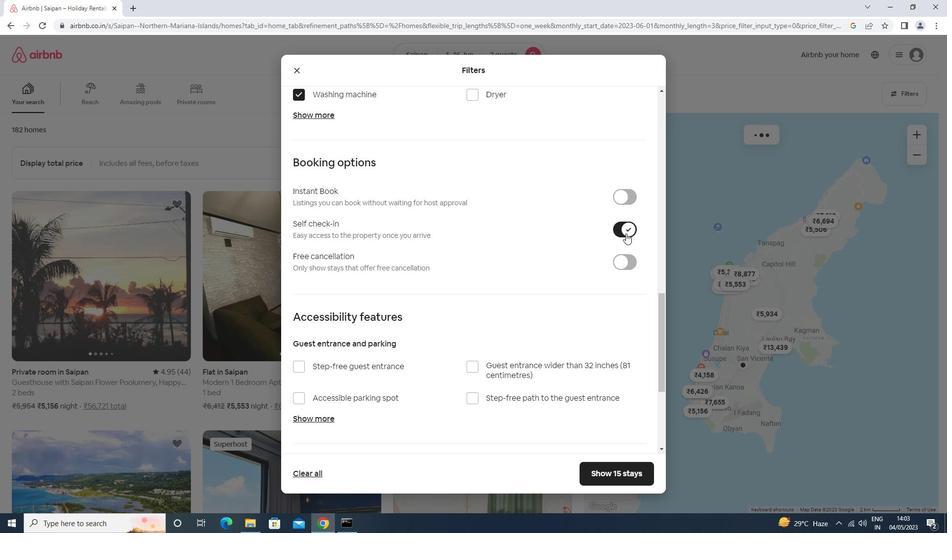 
Action: Mouse moved to (624, 234)
Screenshot: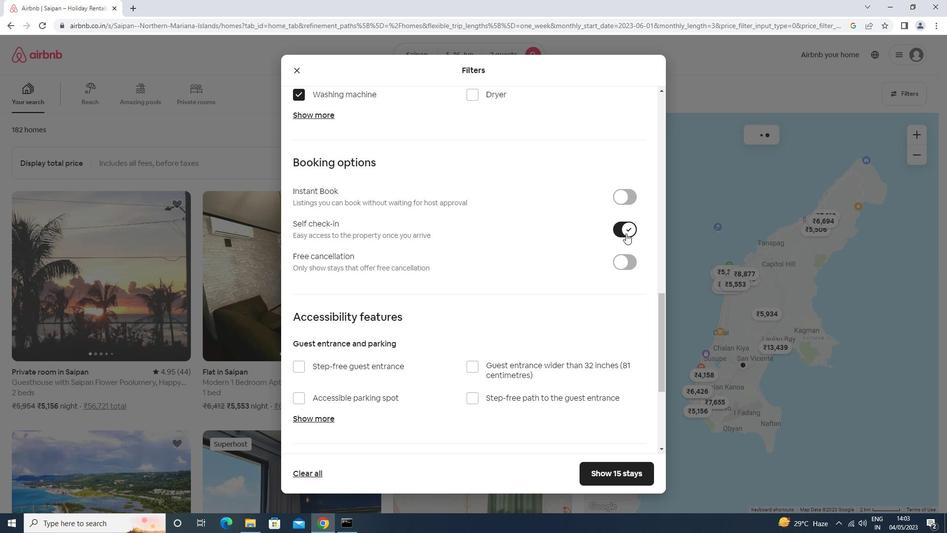 
Action: Mouse scrolled (624, 233) with delta (0, 0)
Screenshot: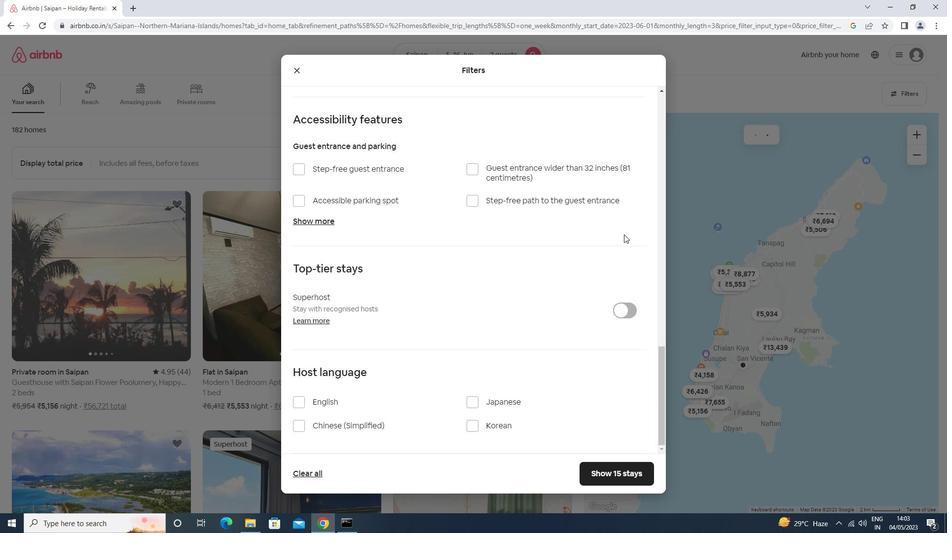 
Action: Mouse moved to (624, 234)
Screenshot: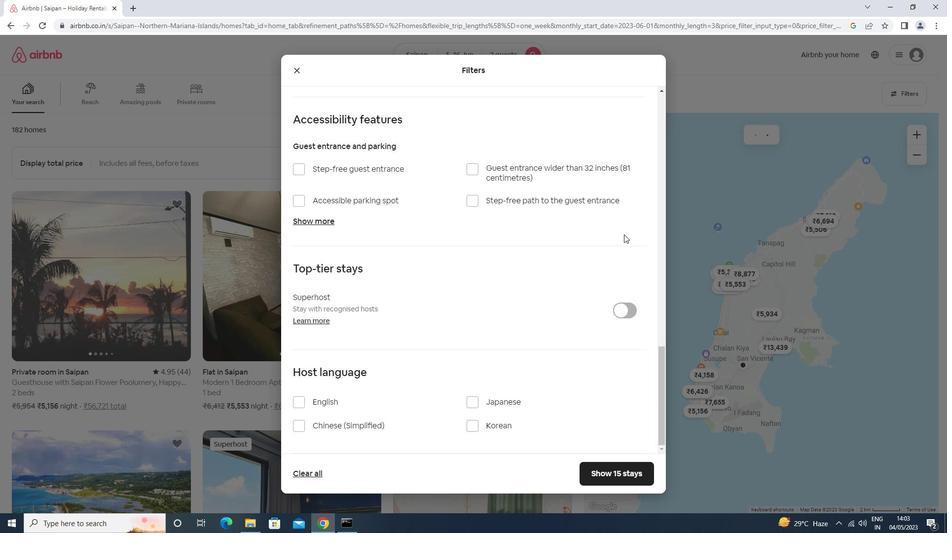 
Action: Mouse scrolled (624, 233) with delta (0, 0)
Screenshot: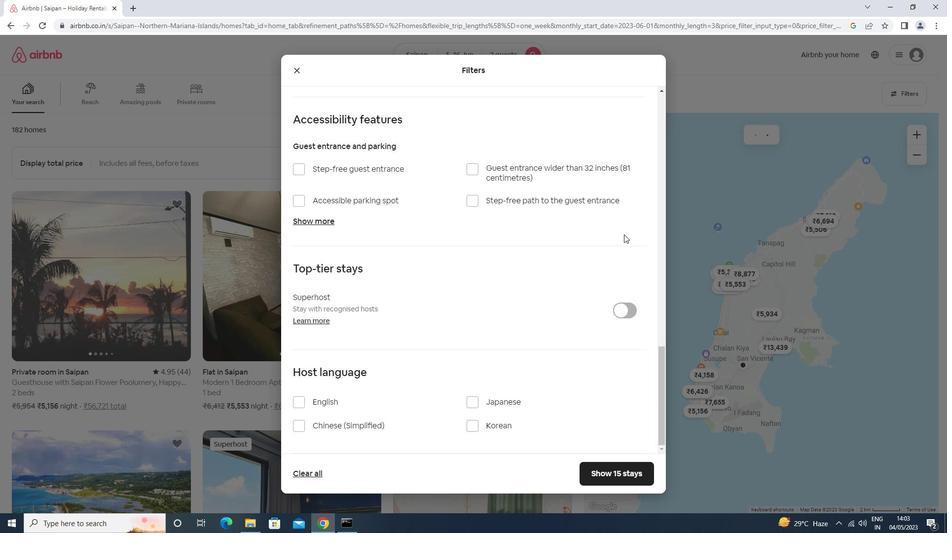 
Action: Mouse moved to (622, 235)
Screenshot: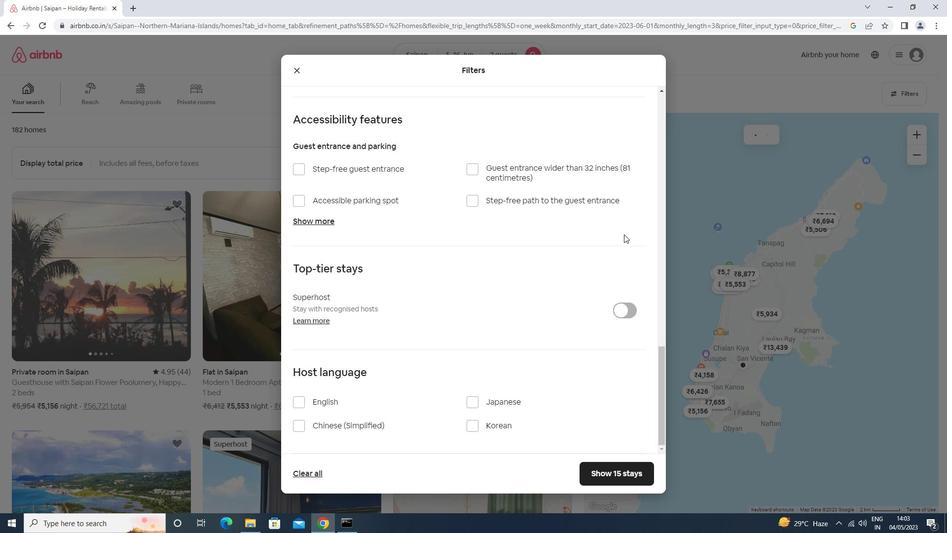 
Action: Mouse scrolled (622, 234) with delta (0, 0)
Screenshot: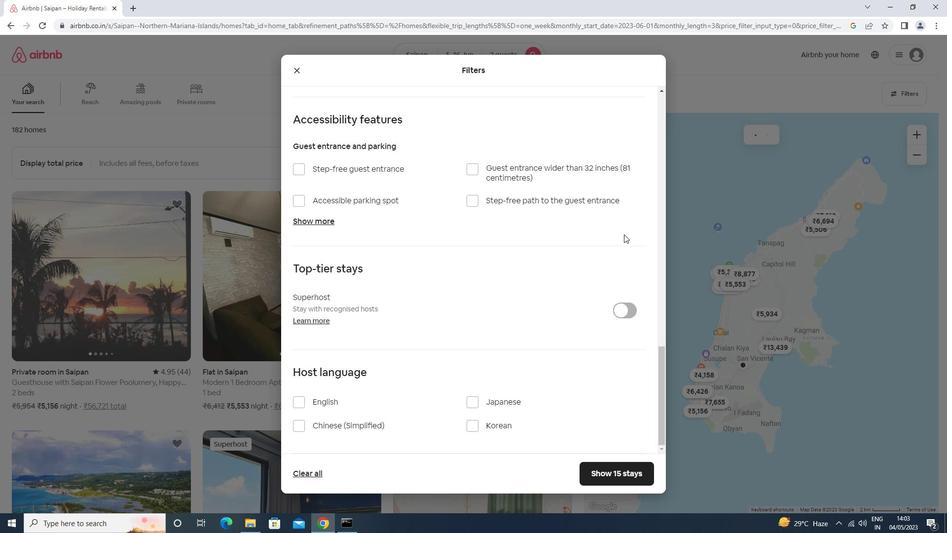 
Action: Mouse moved to (619, 236)
Screenshot: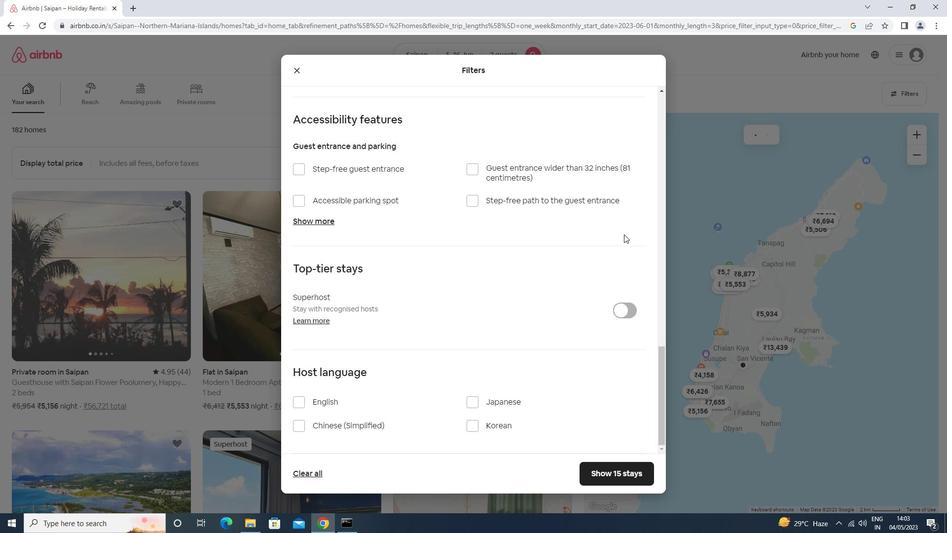 
Action: Mouse scrolled (619, 236) with delta (0, 0)
Screenshot: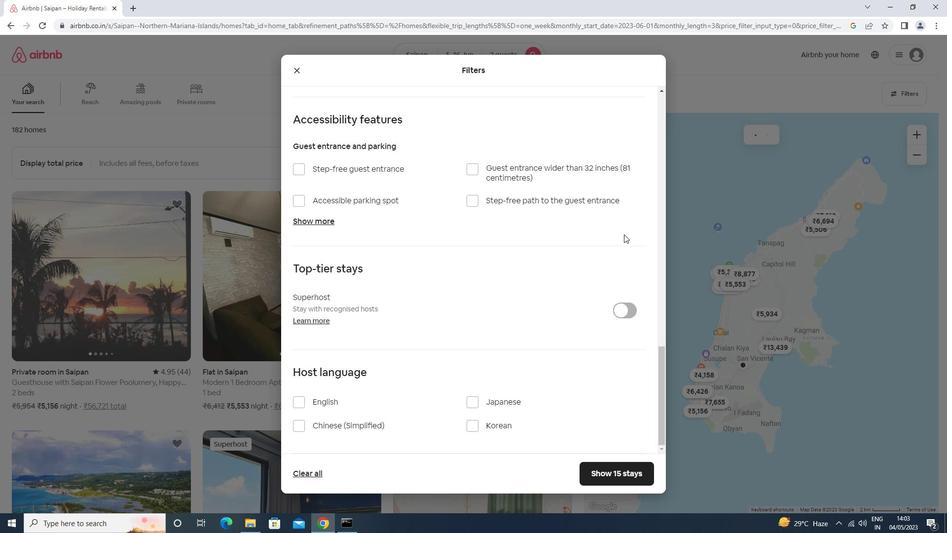 
Action: Mouse moved to (325, 400)
Screenshot: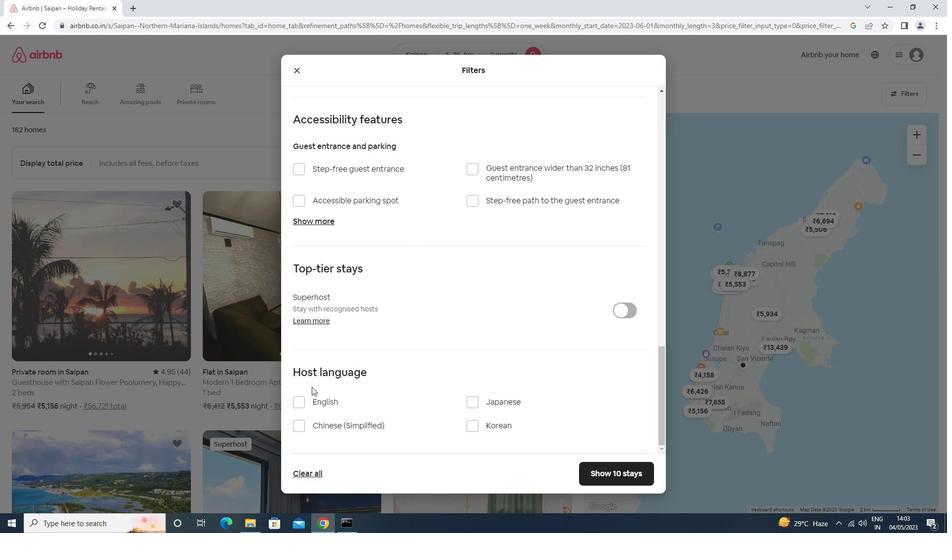 
Action: Mouse pressed left at (325, 400)
Screenshot: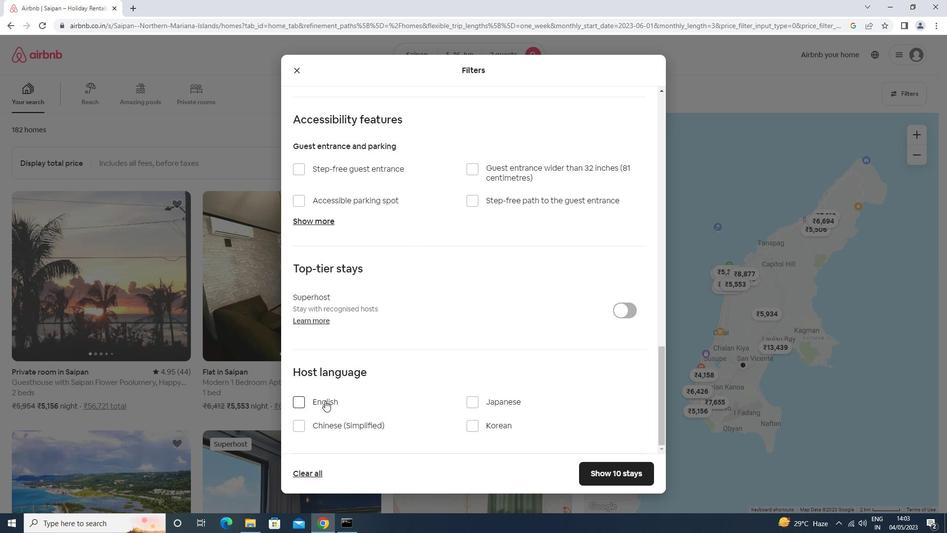 
Action: Mouse moved to (600, 474)
Screenshot: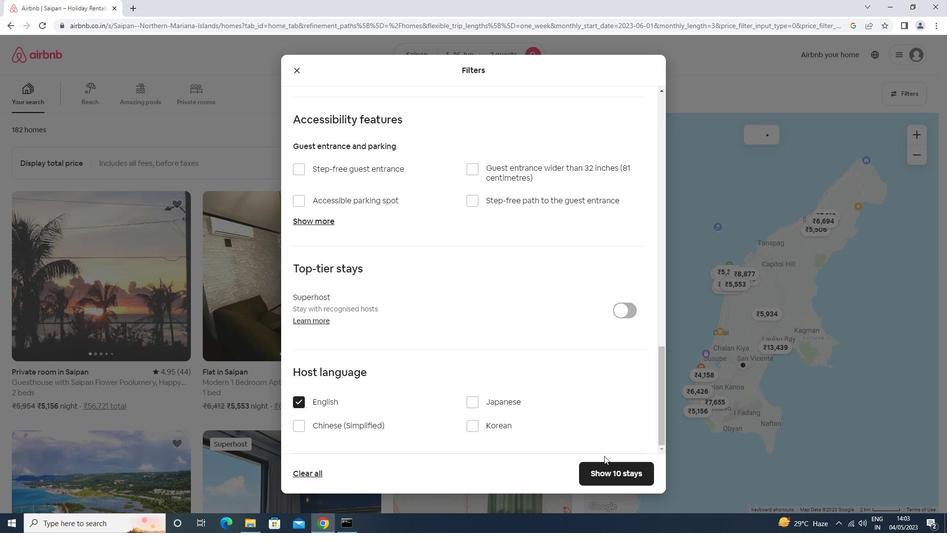 
Action: Mouse pressed left at (600, 474)
Screenshot: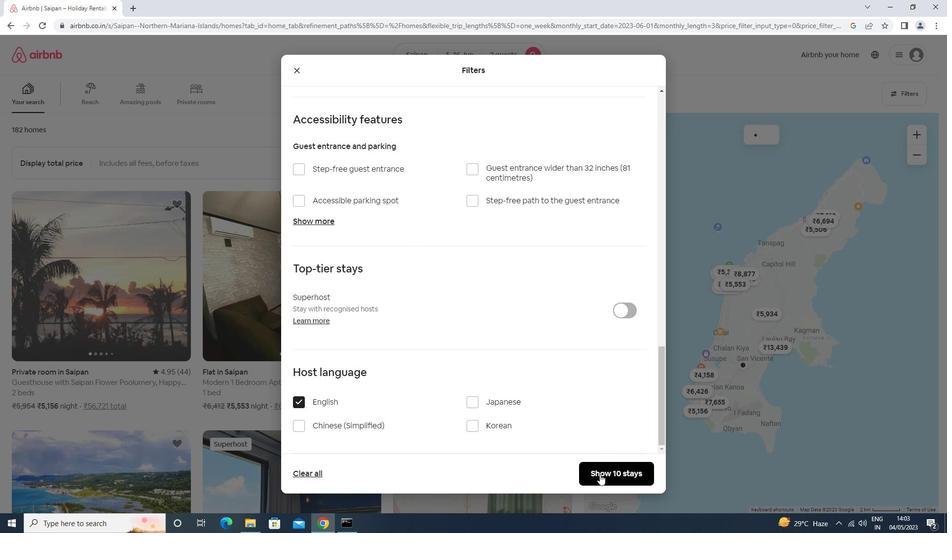 
Action: Mouse moved to (600, 470)
Screenshot: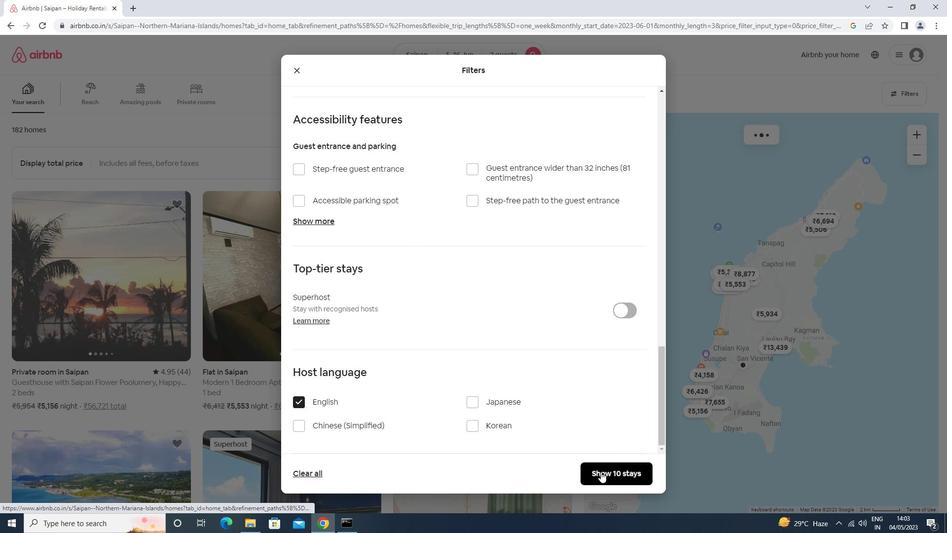 
